 Task: Add an event with the title Third Monthly Performance Review, date ''2024/03/09'', time 21:00and add a description: A coffee meeting with a client is an informal and relaxed setting where business professionals come together to discuss matters related to their professional relationship. It provides an opportunity to connect on a more personal level, build rapport, and strengthen the business partnership.Mark the tasks as Completed , logged in from the account softage.5@softage.netand send the event invitation to softage.10@softage.net and softage.3@softage.net. Set a reminder for the event Daily
Action: Mouse moved to (49, 138)
Screenshot: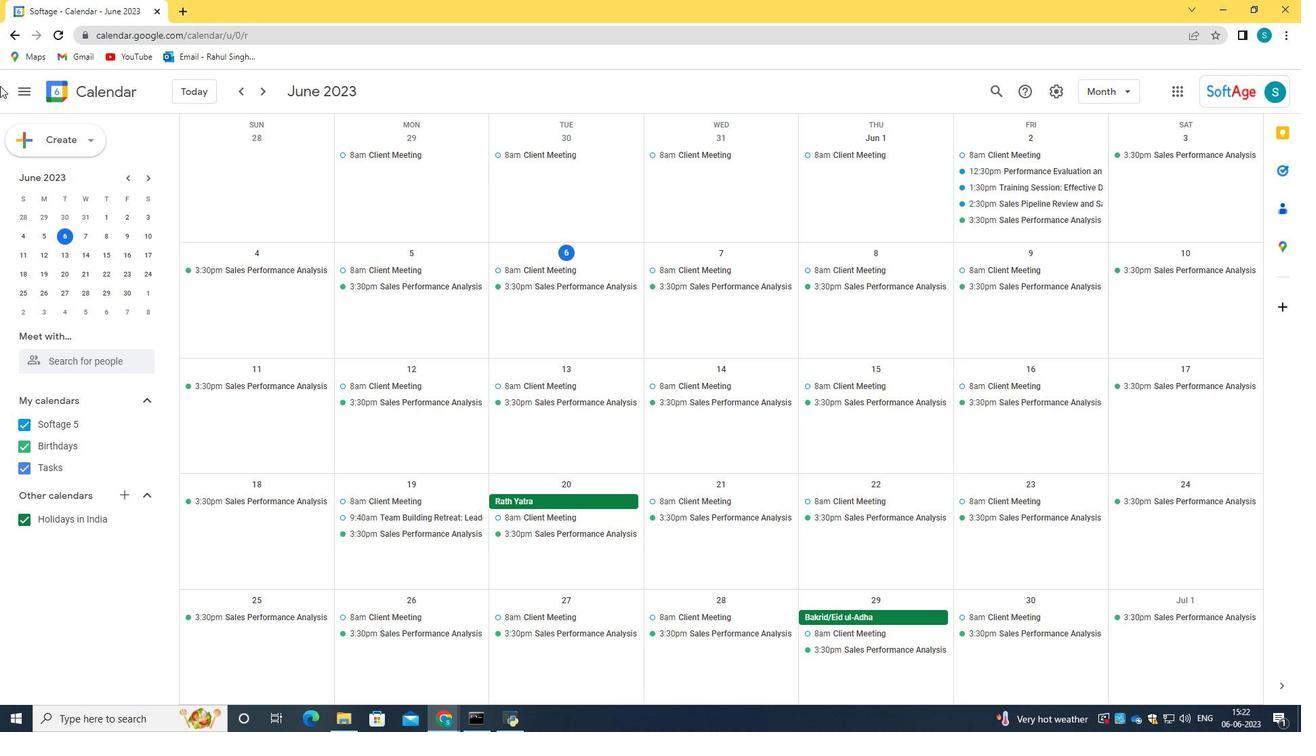 
Action: Mouse pressed left at (49, 138)
Screenshot: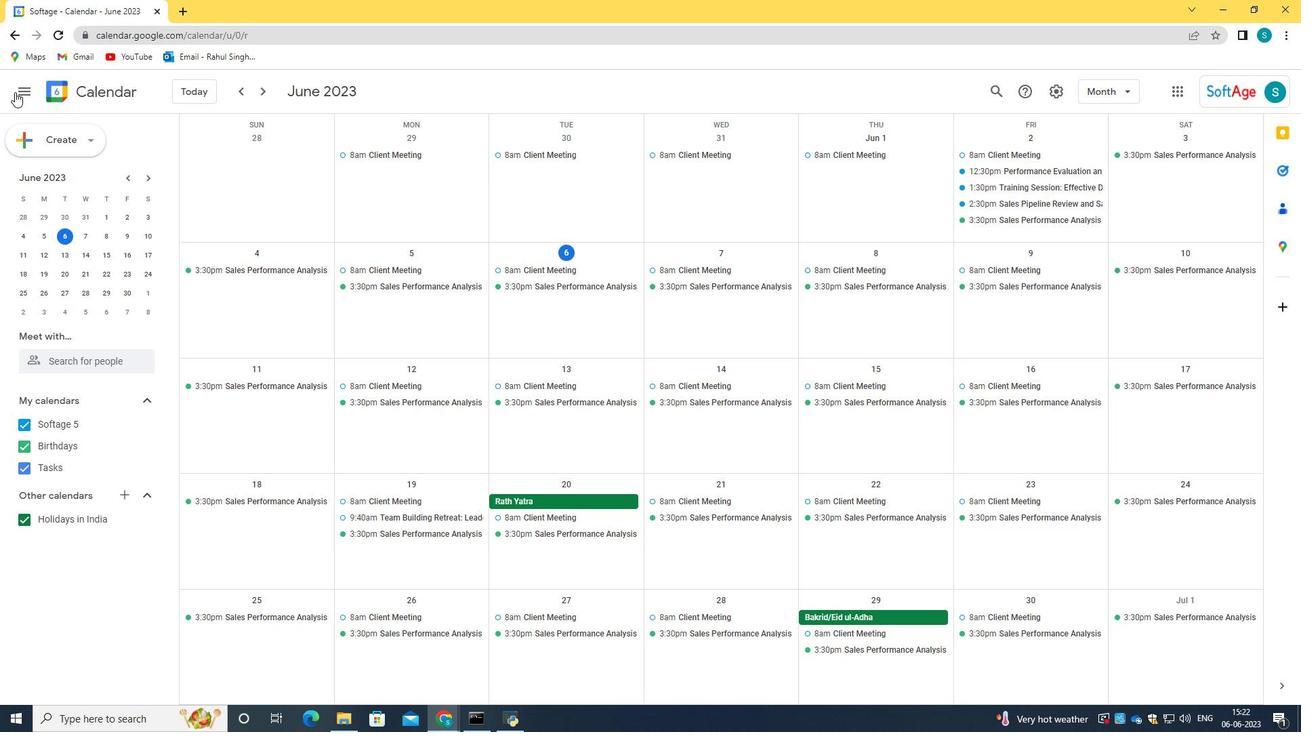 
Action: Mouse moved to (90, 176)
Screenshot: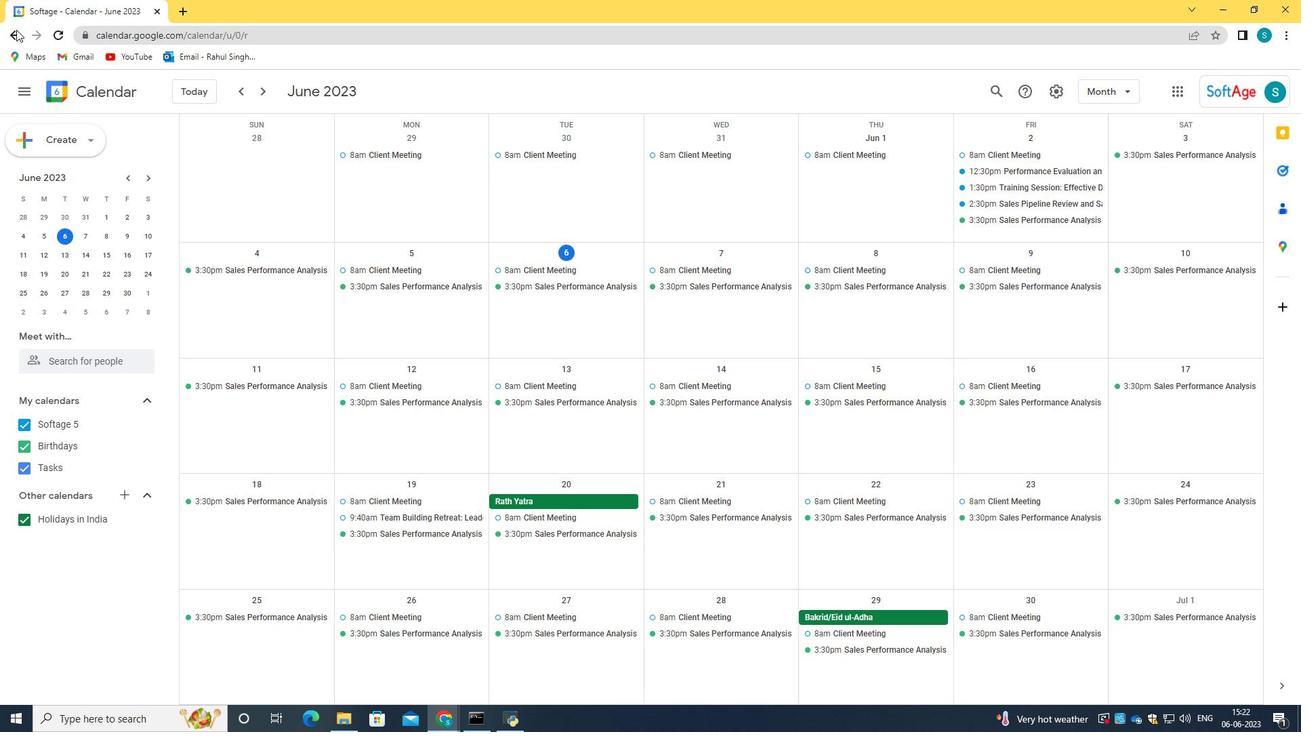 
Action: Mouse pressed left at (90, 176)
Screenshot: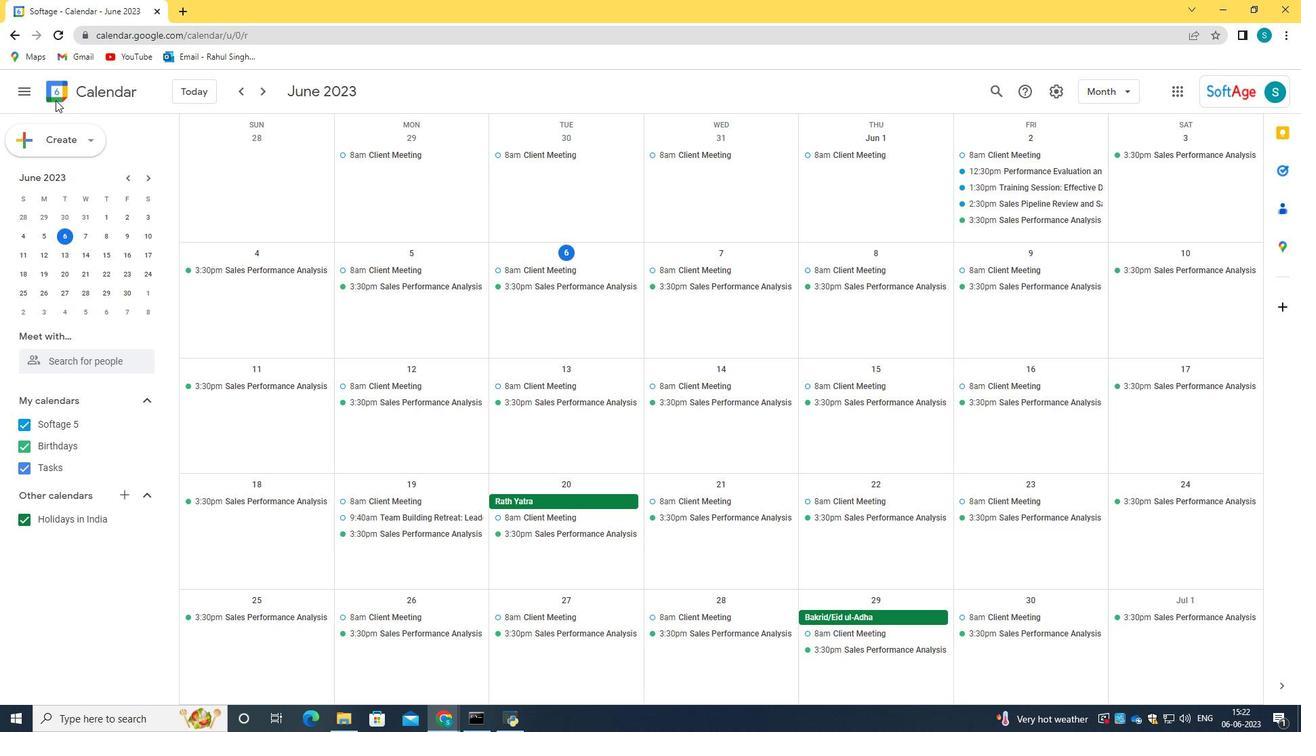 
Action: Mouse moved to (379, 544)
Screenshot: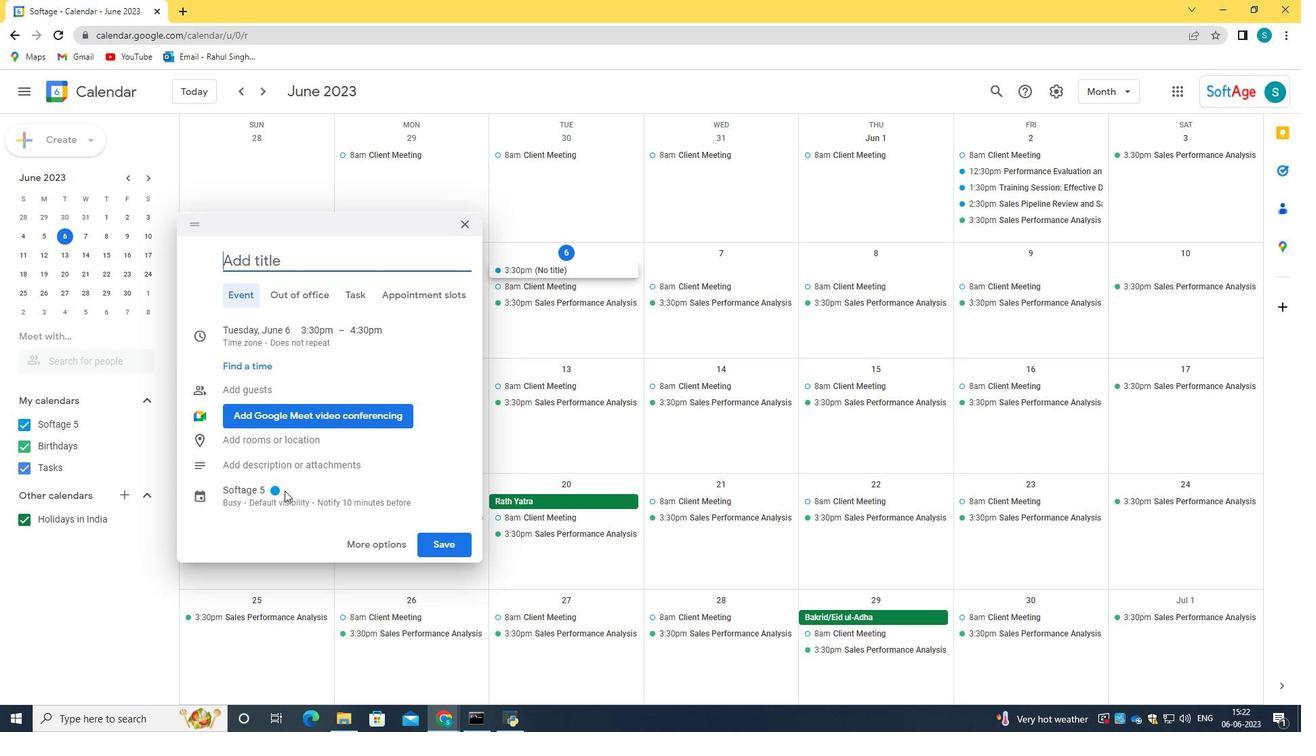 
Action: Mouse pressed left at (379, 544)
Screenshot: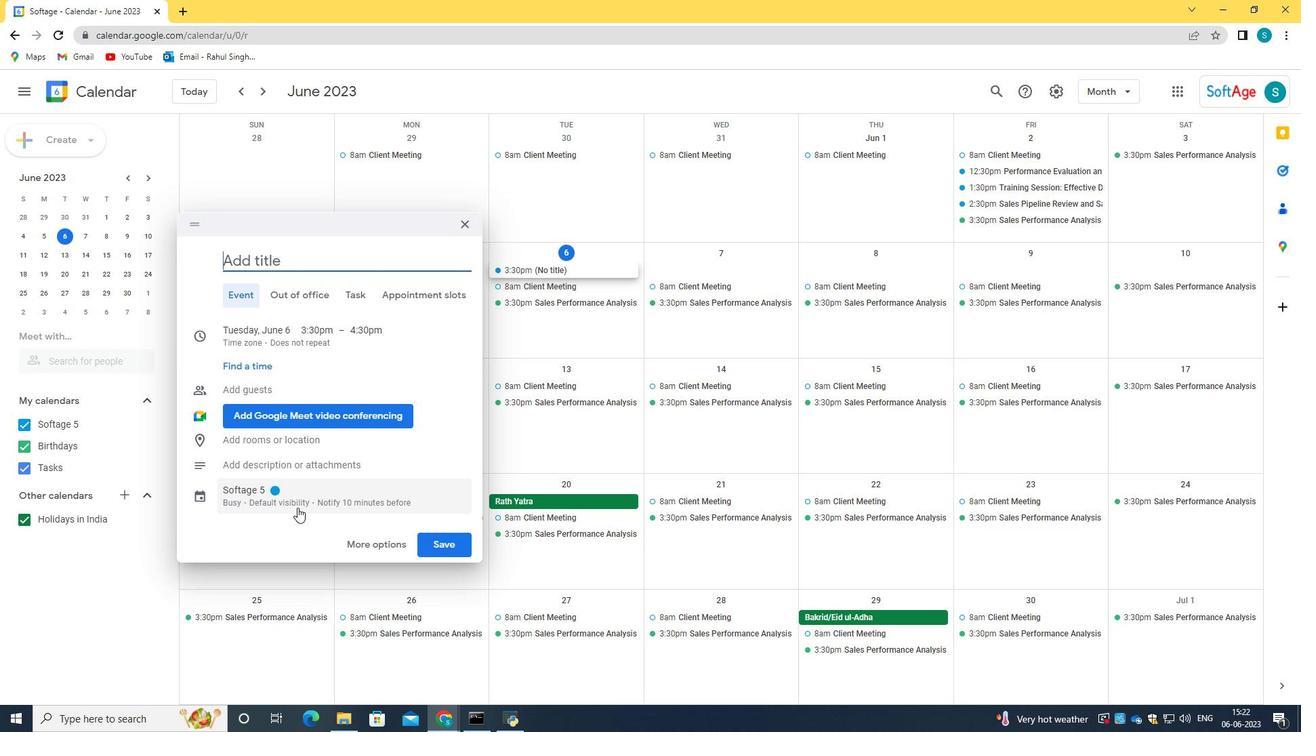 
Action: Mouse moved to (170, 96)
Screenshot: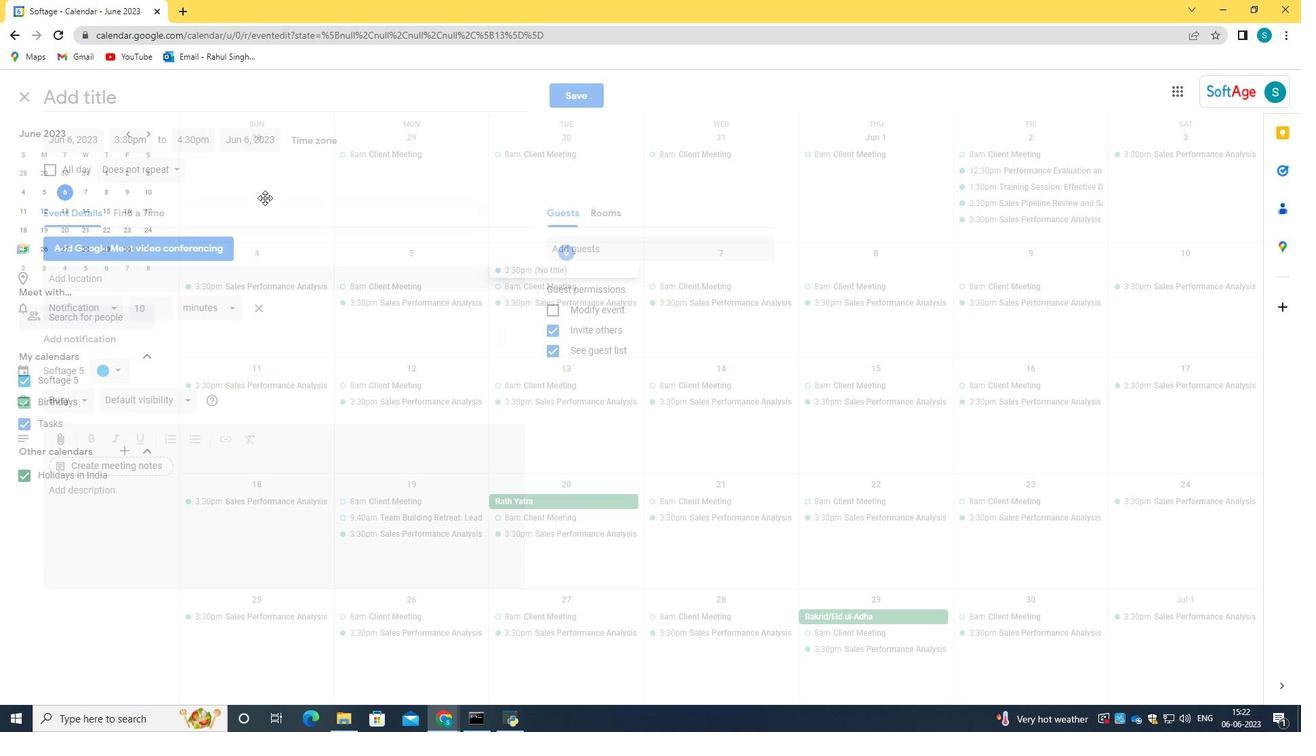 
Action: Mouse pressed left at (170, 96)
Screenshot: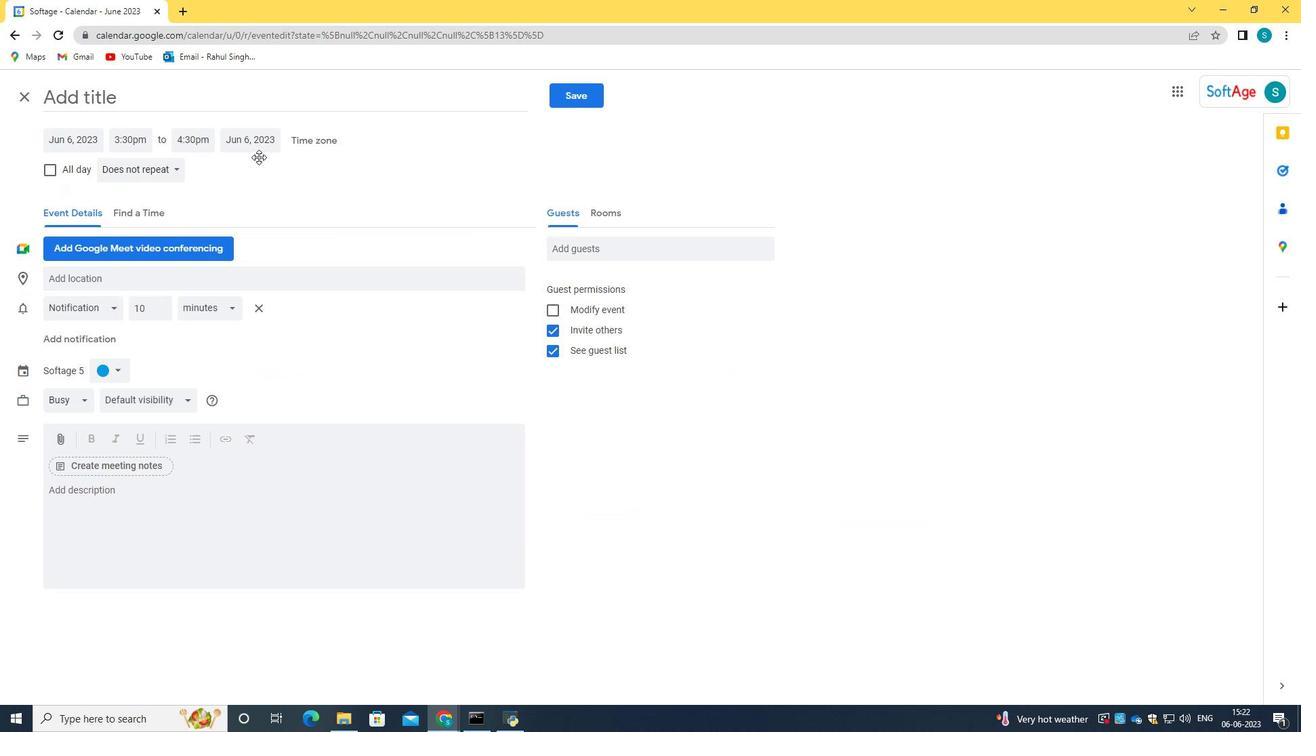 
Action: Key pressed <Key.caps_lock>T<Key.caps_lock>hird<Key.space><Key.caps_lock>M<Key.caps_lock>onthly<Key.space><Key.caps_lock>P<Key.caps_lock>erformance<Key.space><Key.caps_lock>R<Key.caps_lock>eview
Screenshot: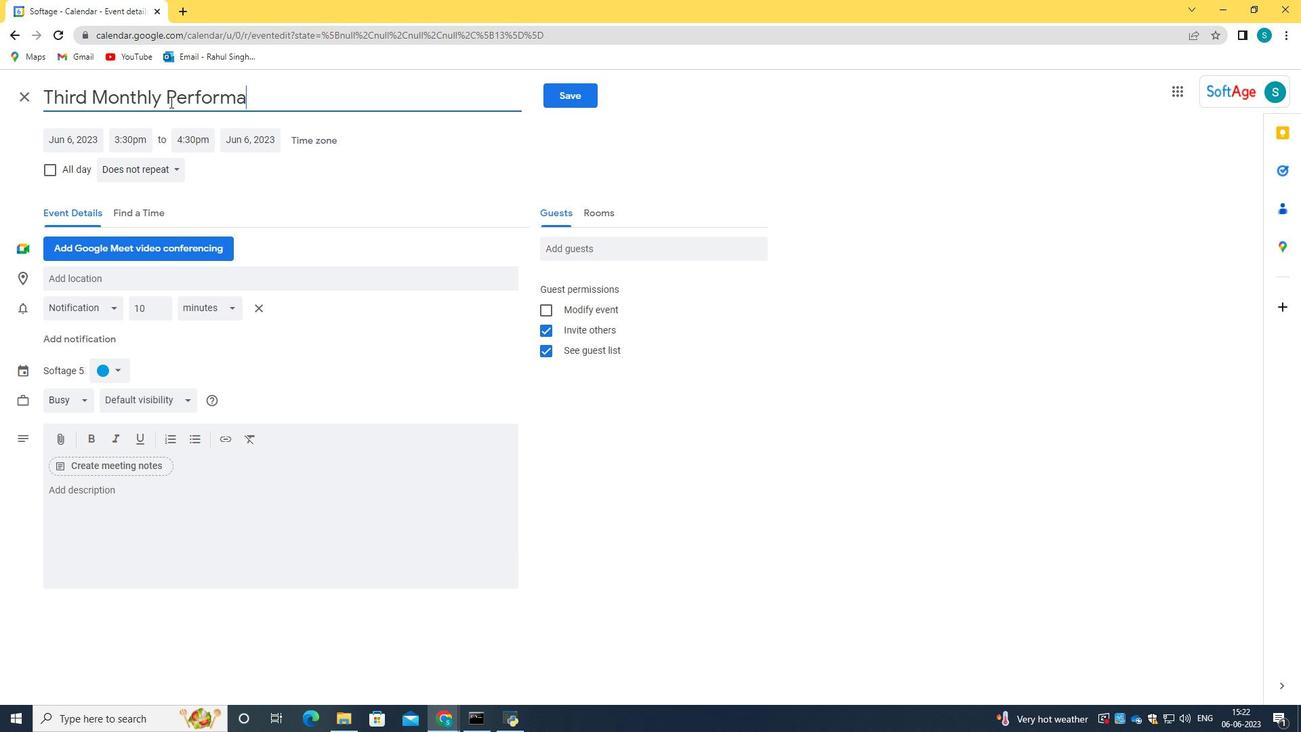 
Action: Mouse moved to (76, 128)
Screenshot: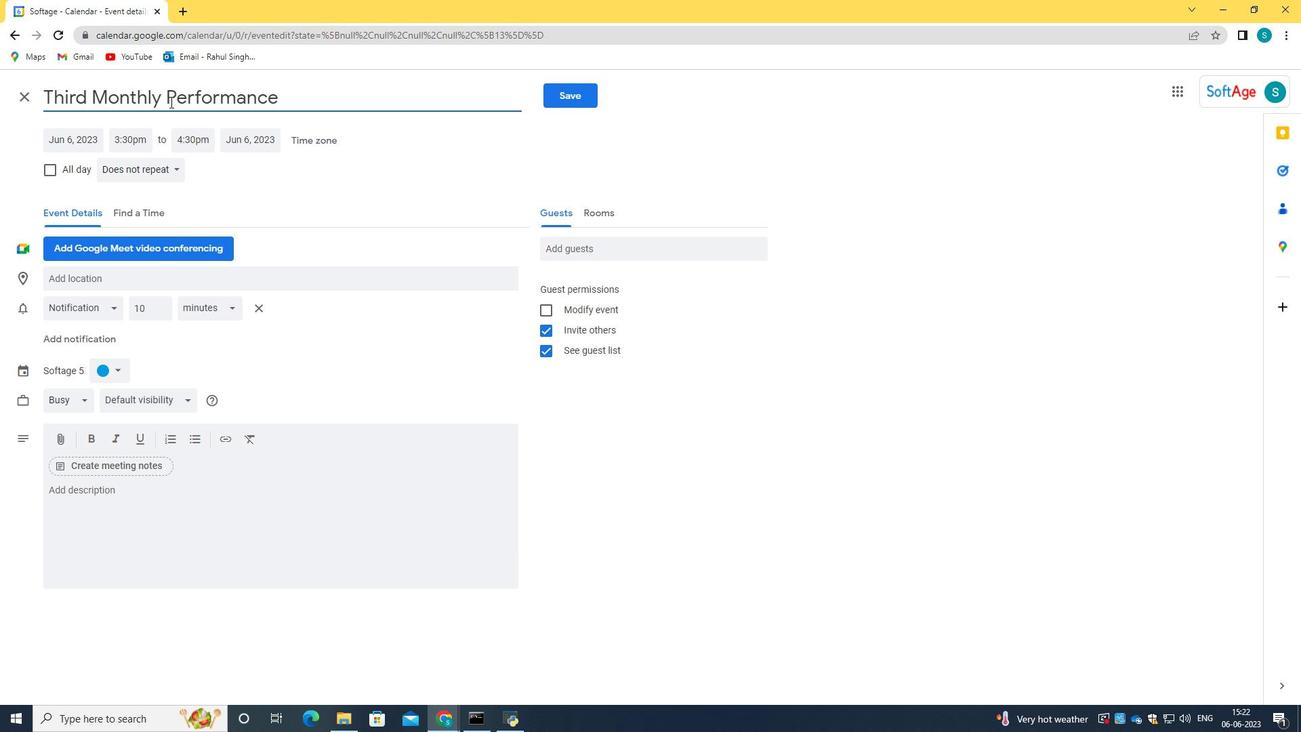 
Action: Mouse pressed left at (76, 128)
Screenshot: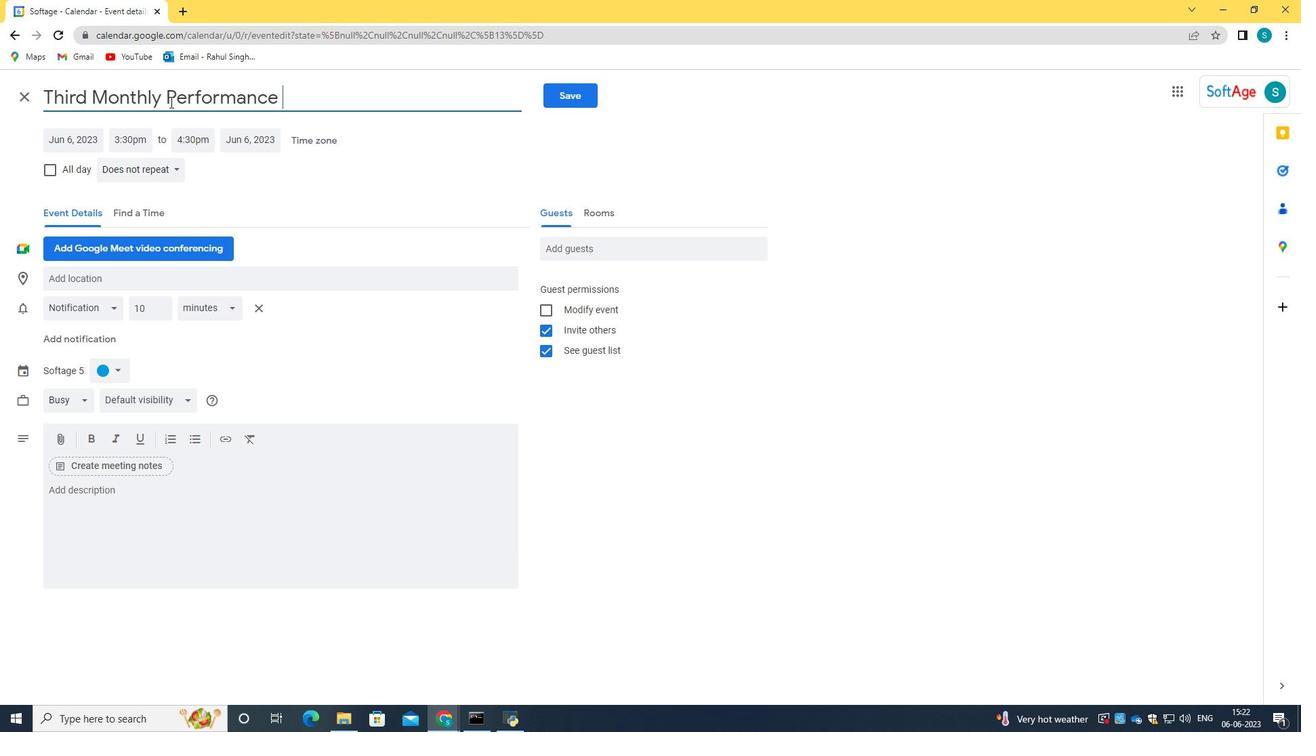 
Action: Mouse moved to (61, 166)
Screenshot: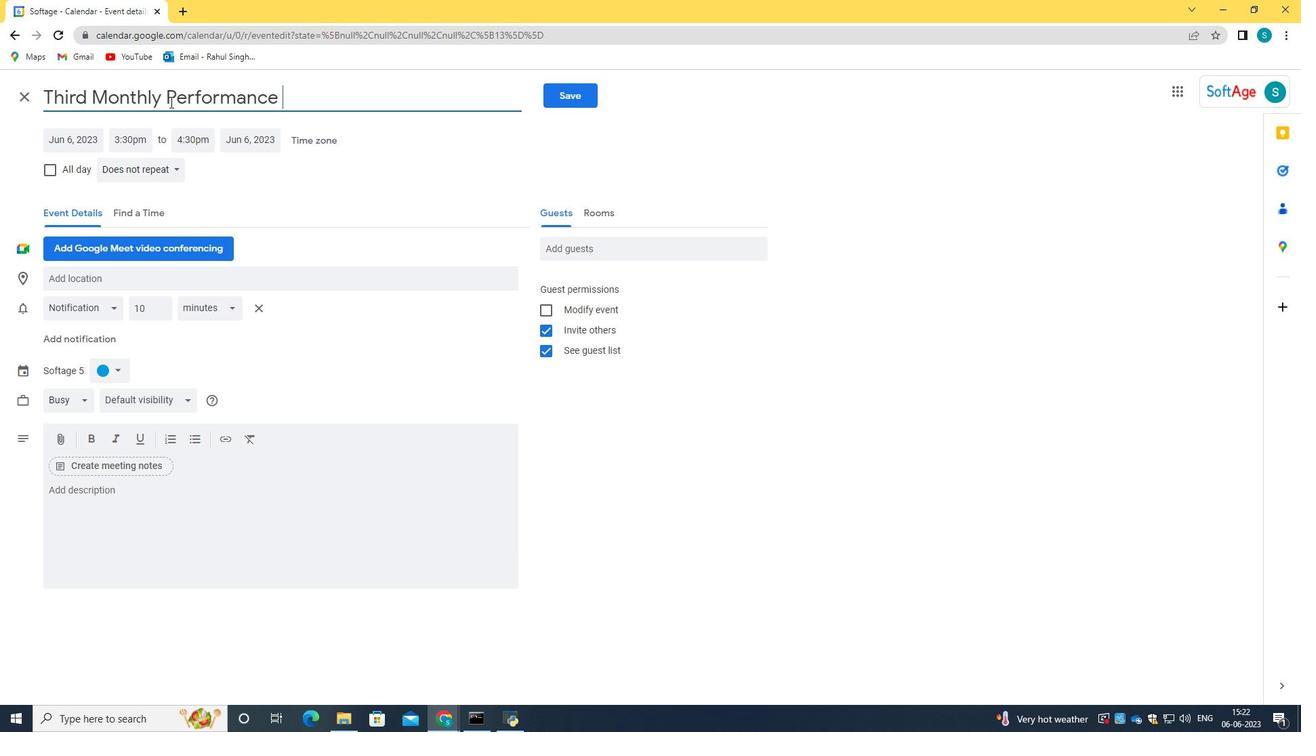 
Action: Key pressed 2024/03/09
Screenshot: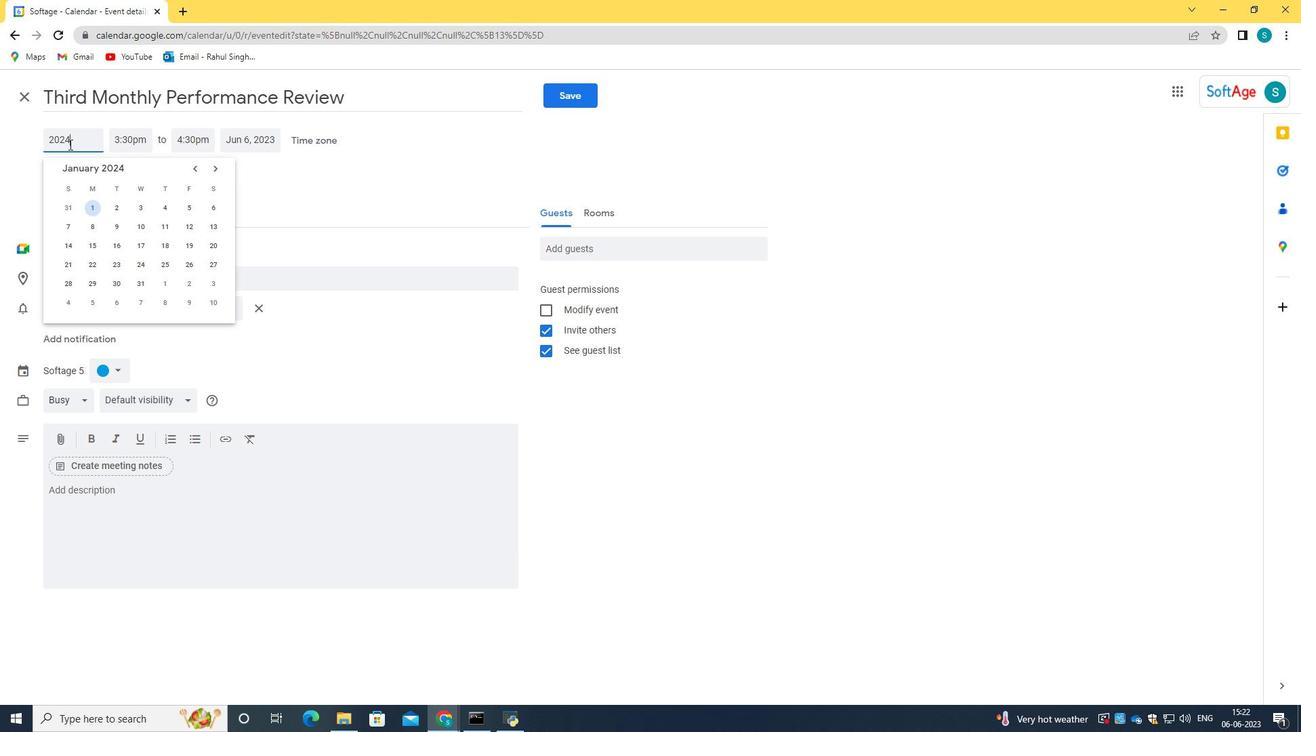 
Action: Mouse moved to (126, 134)
Screenshot: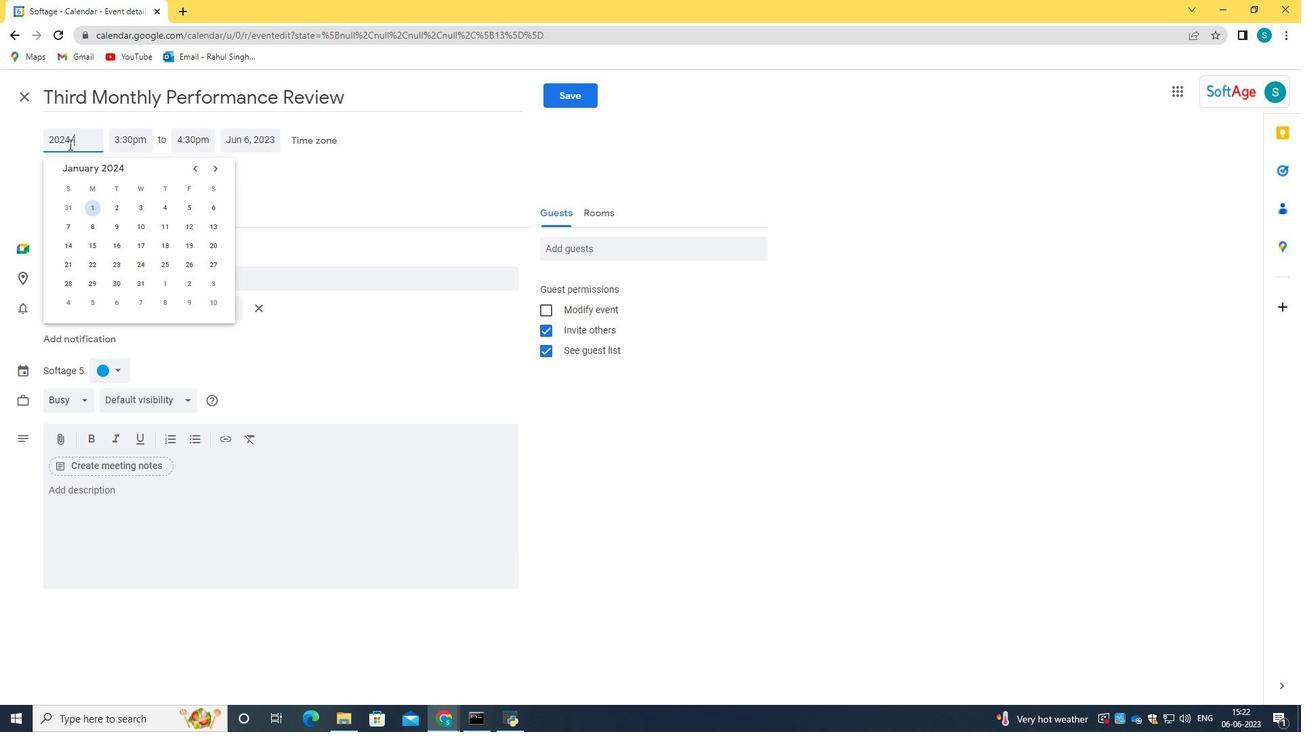 
Action: Mouse pressed left at (126, 134)
Screenshot: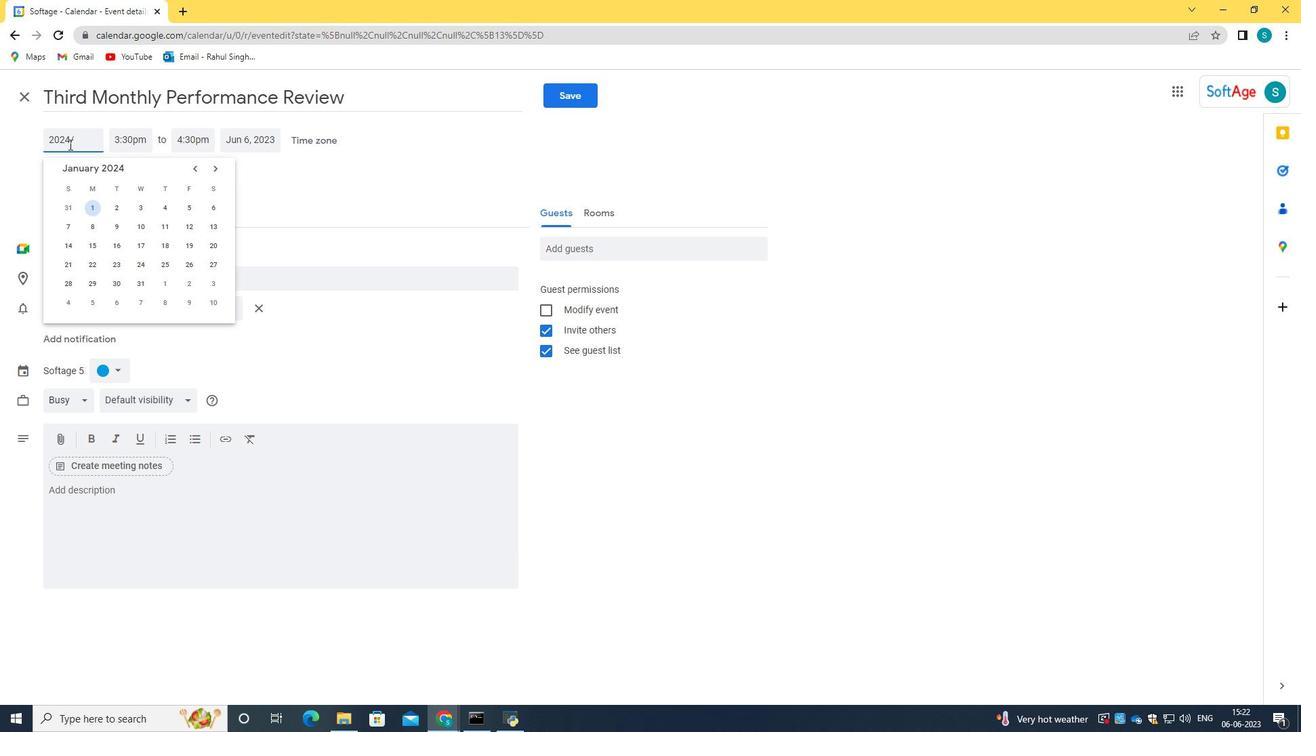 
Action: Mouse moved to (58, 139)
Screenshot: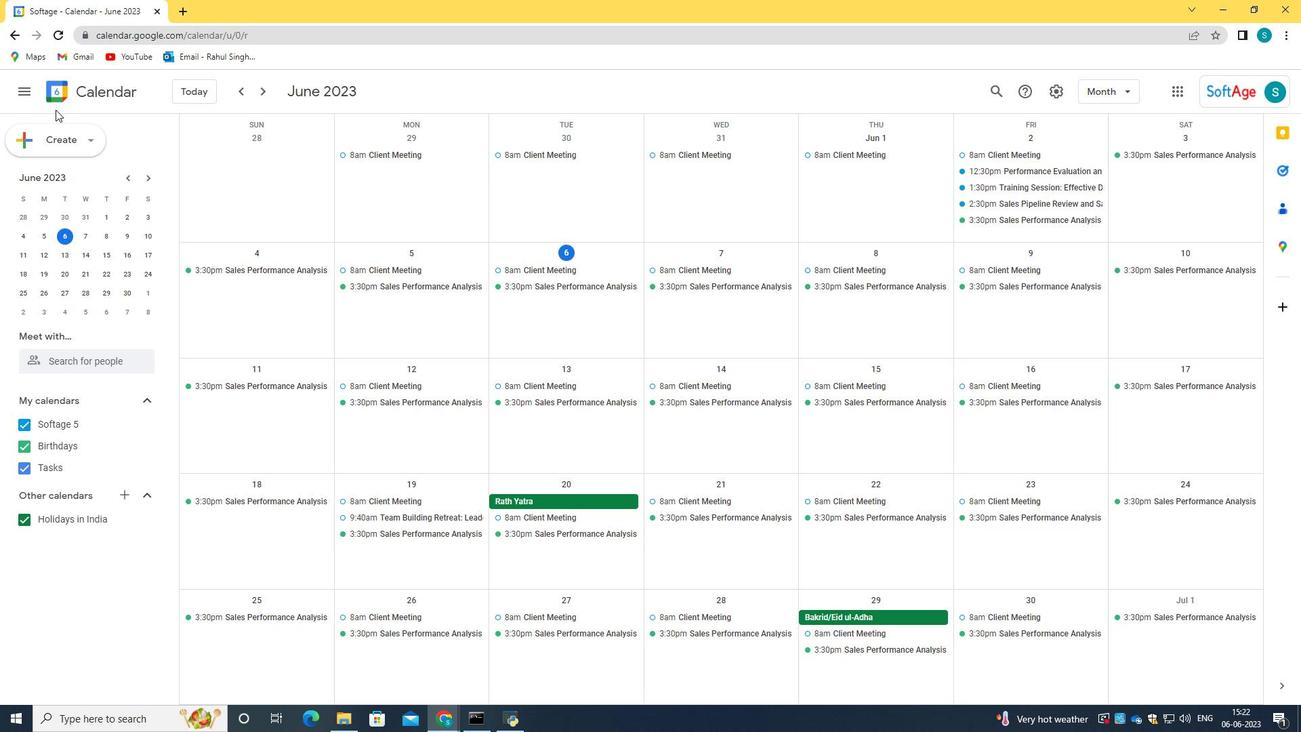 
Action: Mouse pressed left at (58, 139)
Screenshot: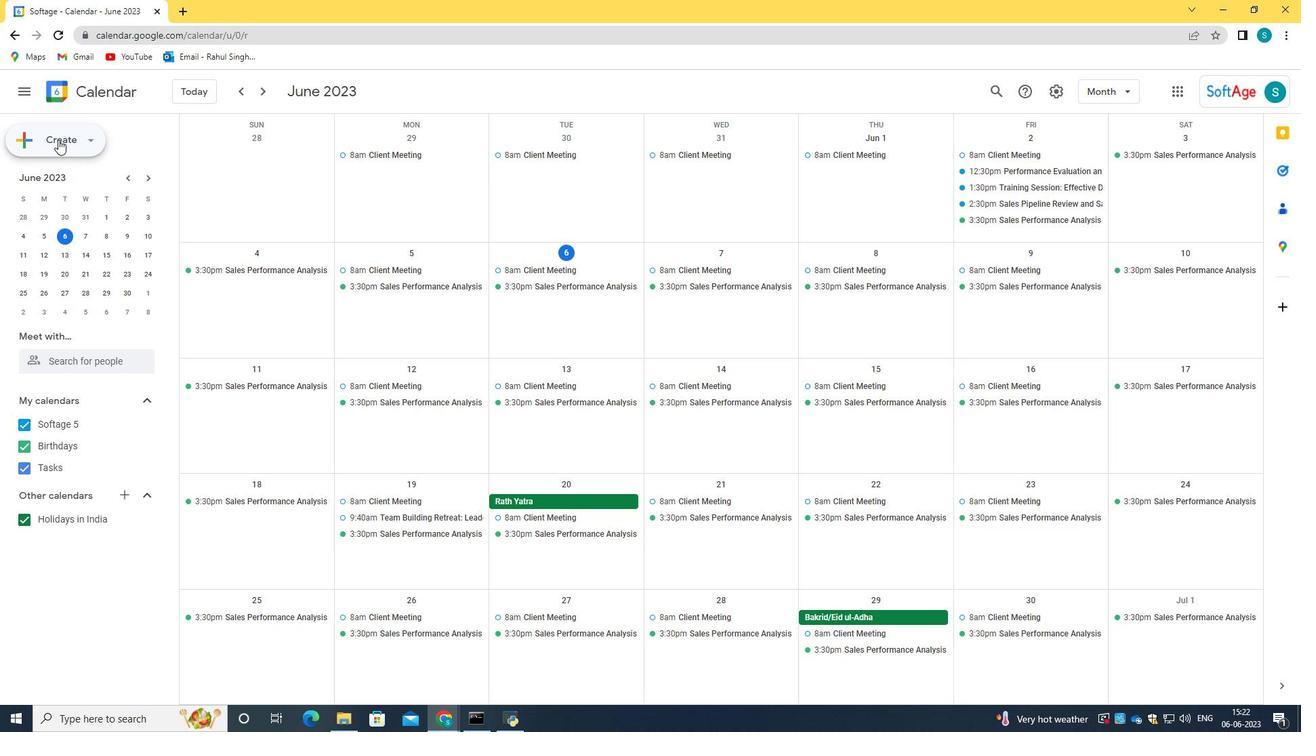 
Action: Mouse moved to (85, 175)
Screenshot: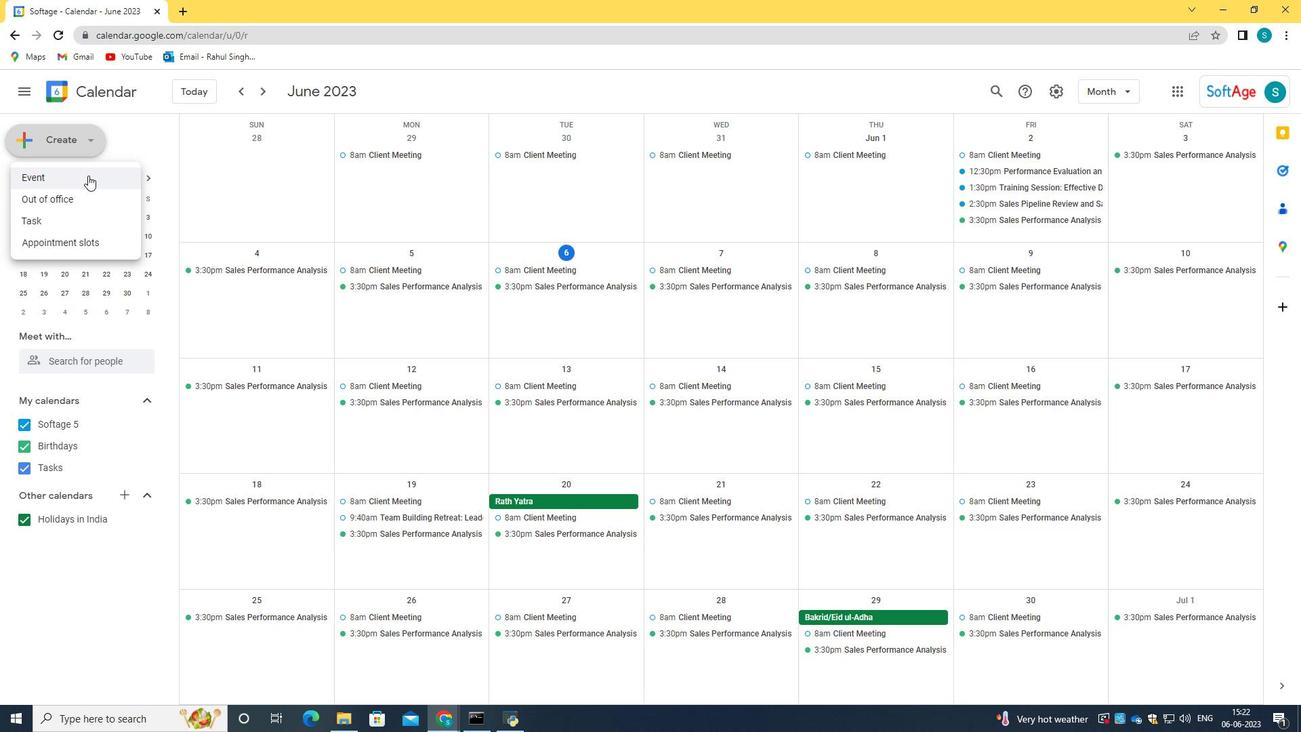 
Action: Mouse pressed left at (85, 175)
Screenshot: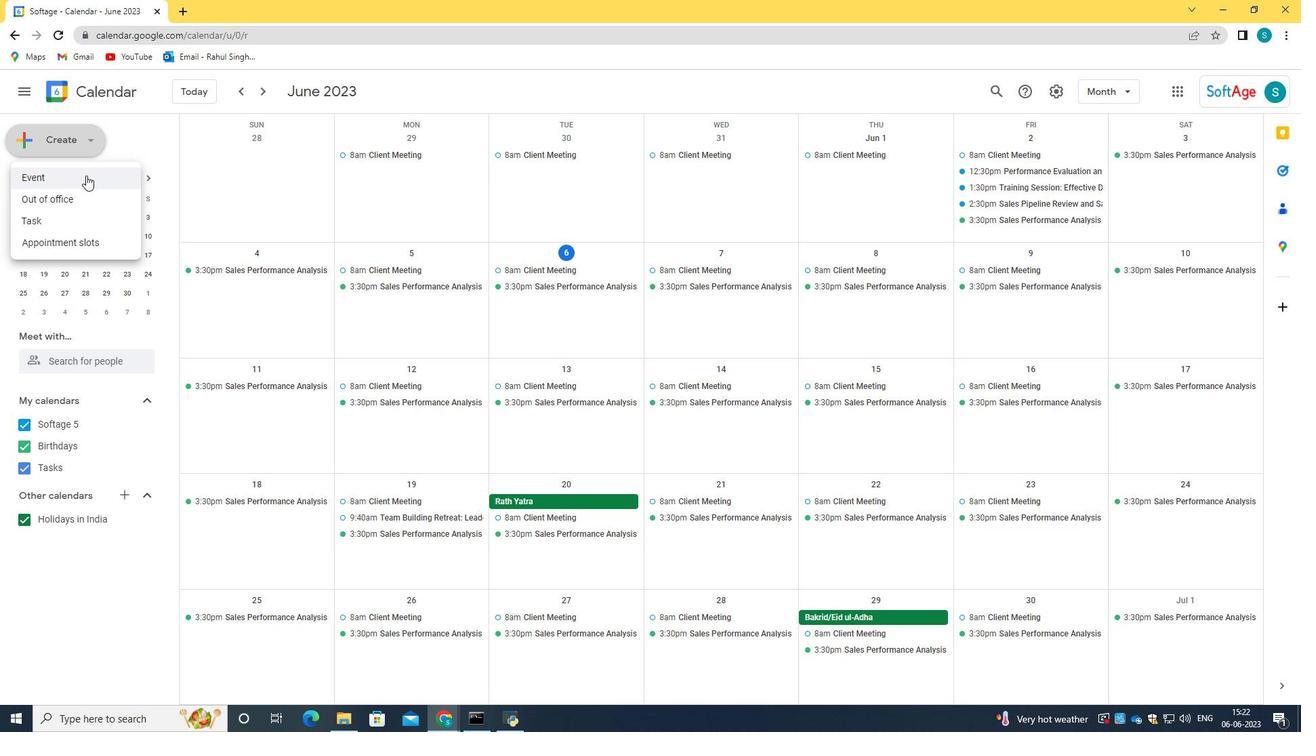 
Action: Mouse moved to (378, 534)
Screenshot: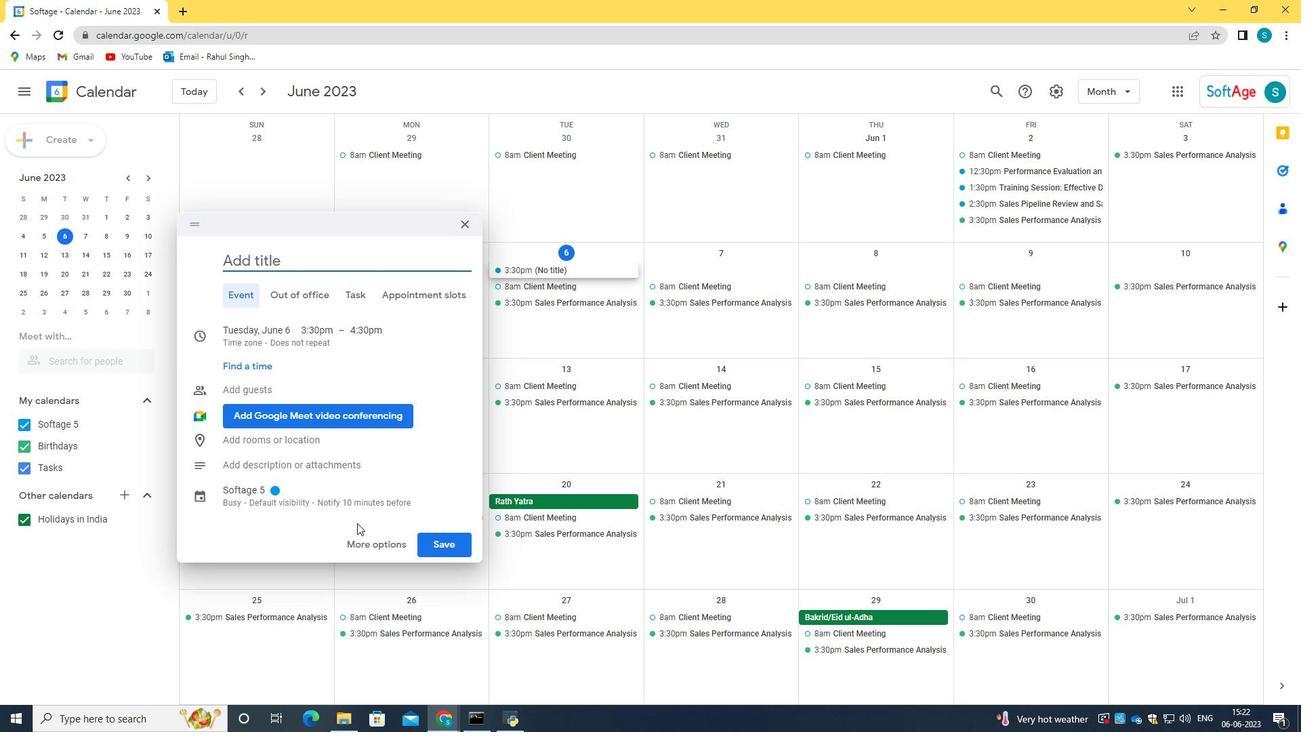 
Action: Mouse pressed left at (378, 534)
Screenshot: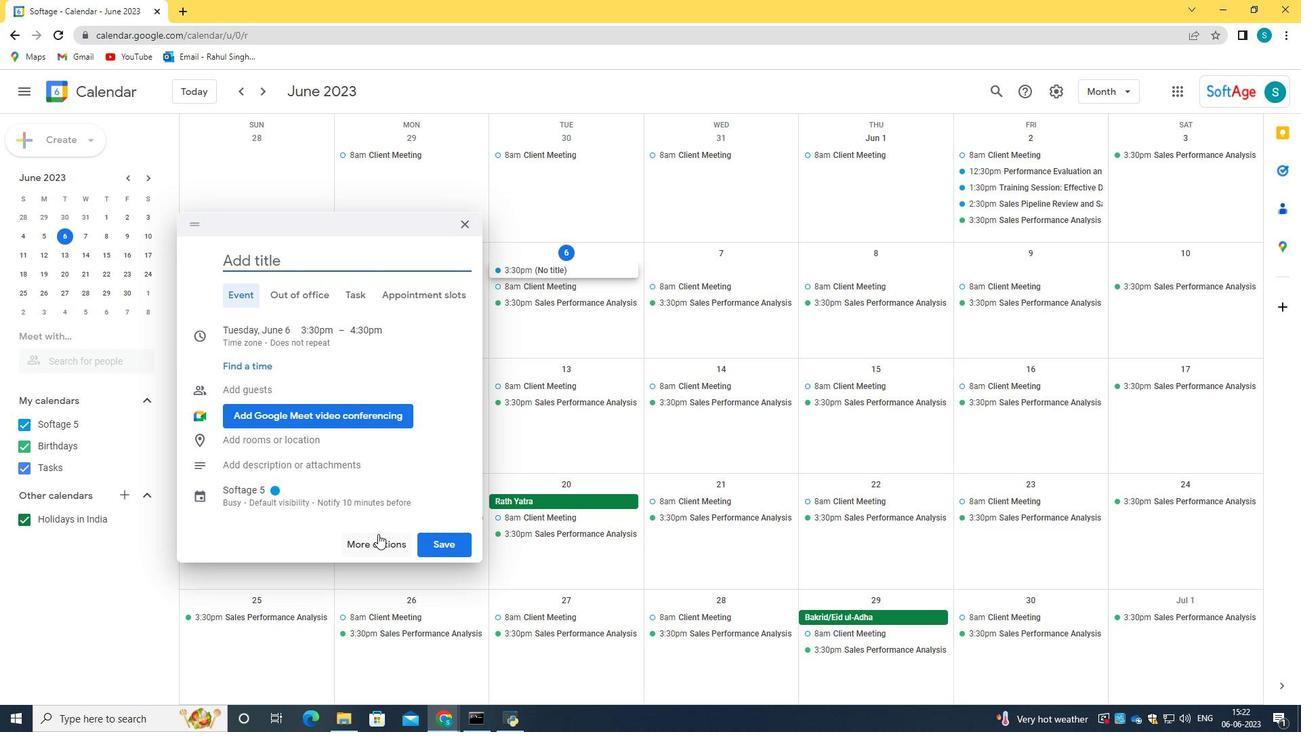 
Action: Mouse moved to (170, 102)
Screenshot: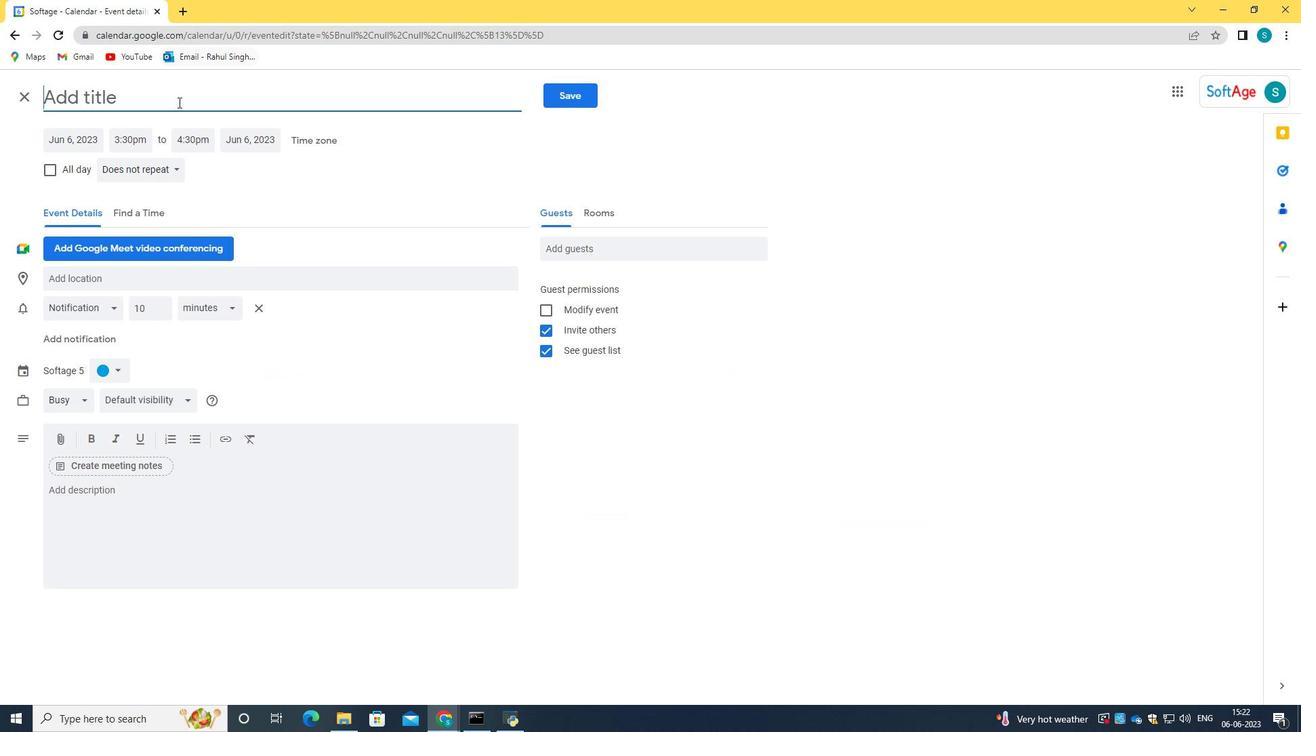 
Action: Mouse pressed left at (170, 102)
Screenshot: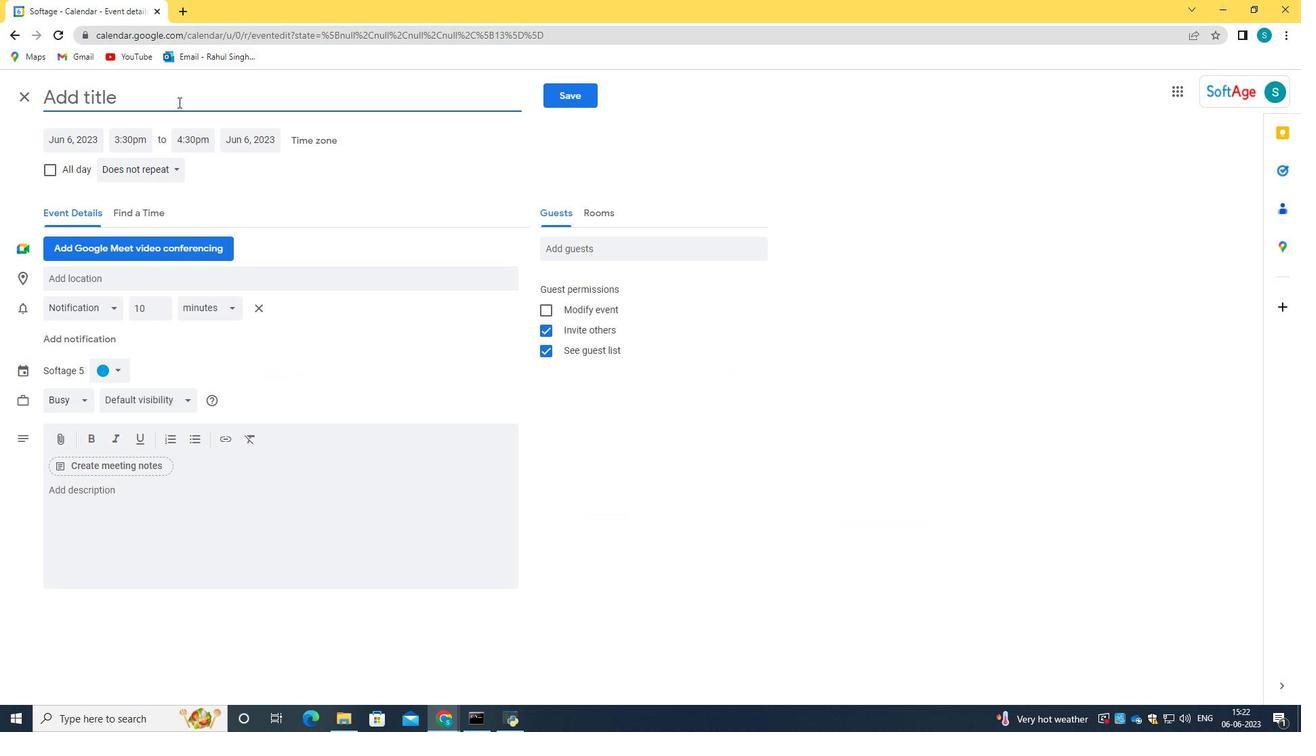 
Action: Key pressed <Key.caps_lock>T<Key.caps_lock>hierd<Key.backspace><Key.backspace><Key.backspace>rd<Key.space><Key.caps_lock>M<Key.caps_lock>onthly<Key.space><Key.caps_lock>P<Key.caps_lock>erformacne<Key.backspace><Key.backspace><Key.backspace>nce<Key.space><Key.caps_lock>R<Key.caps_lock>eview
Screenshot: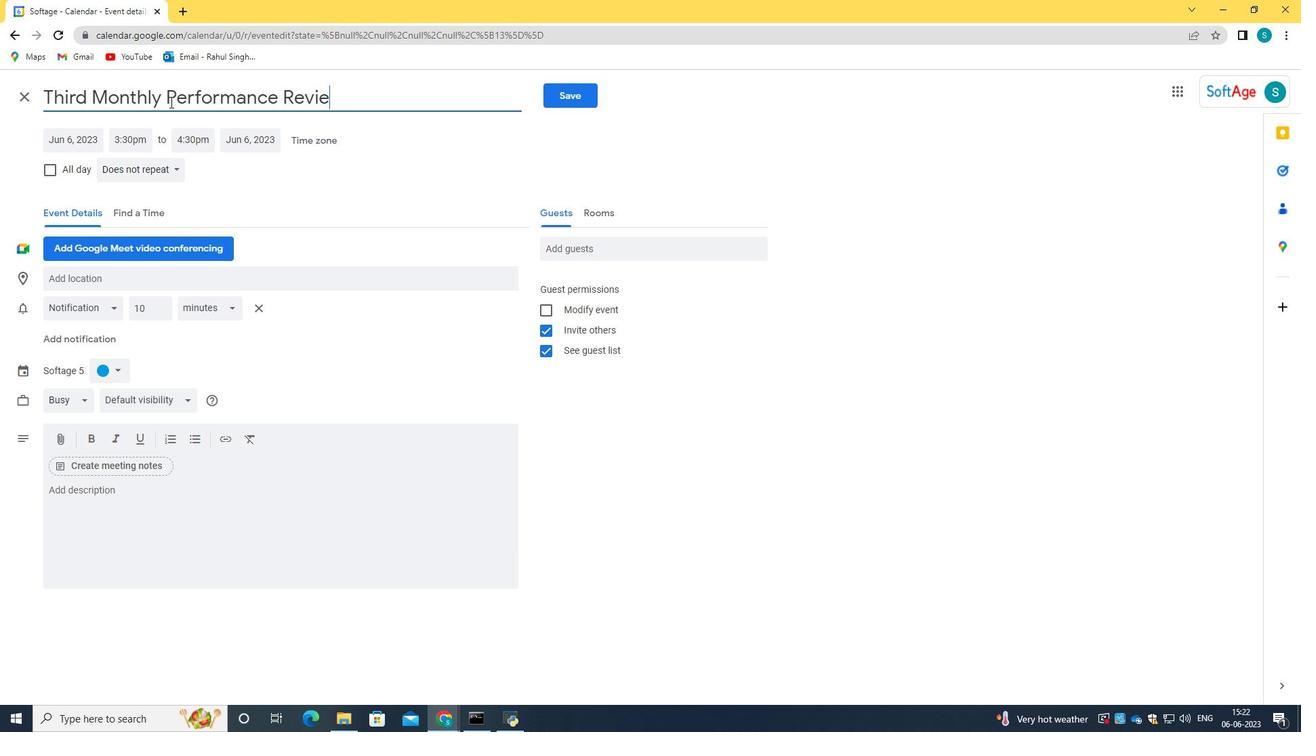 
Action: Mouse moved to (69, 144)
Screenshot: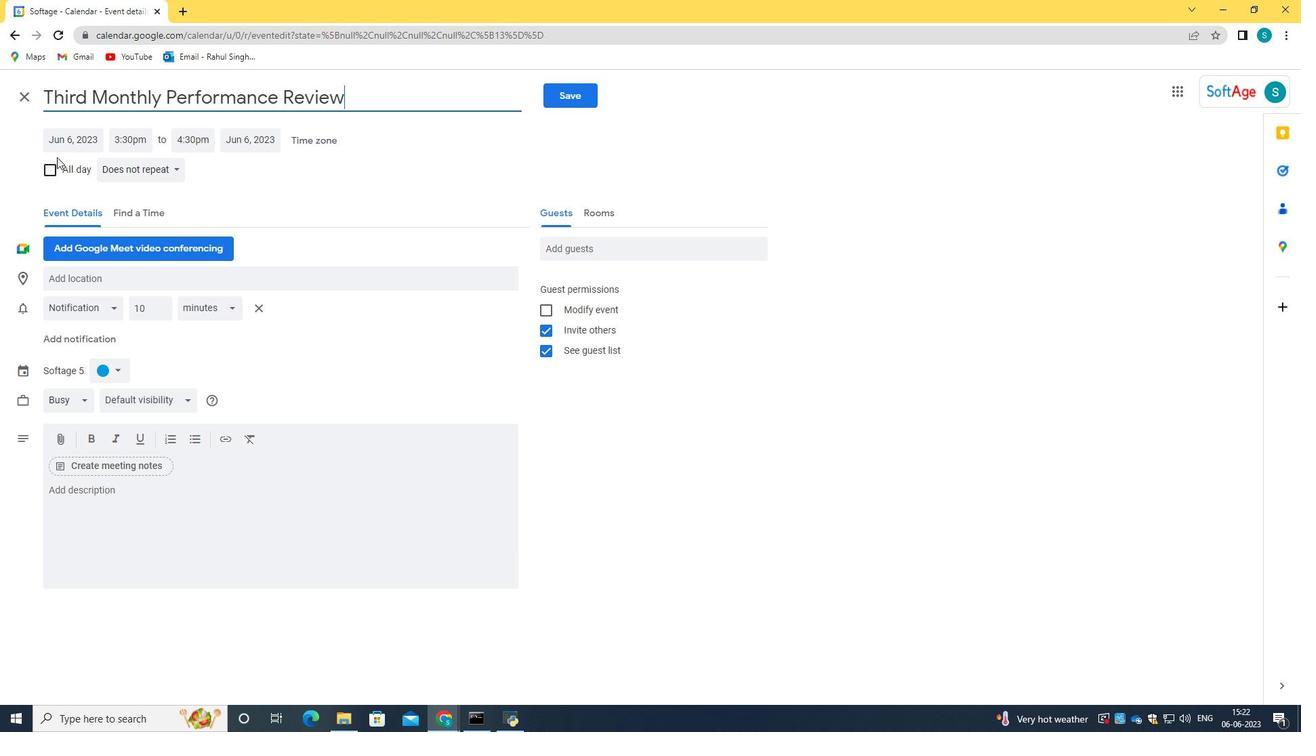 
Action: Mouse pressed left at (69, 144)
Screenshot: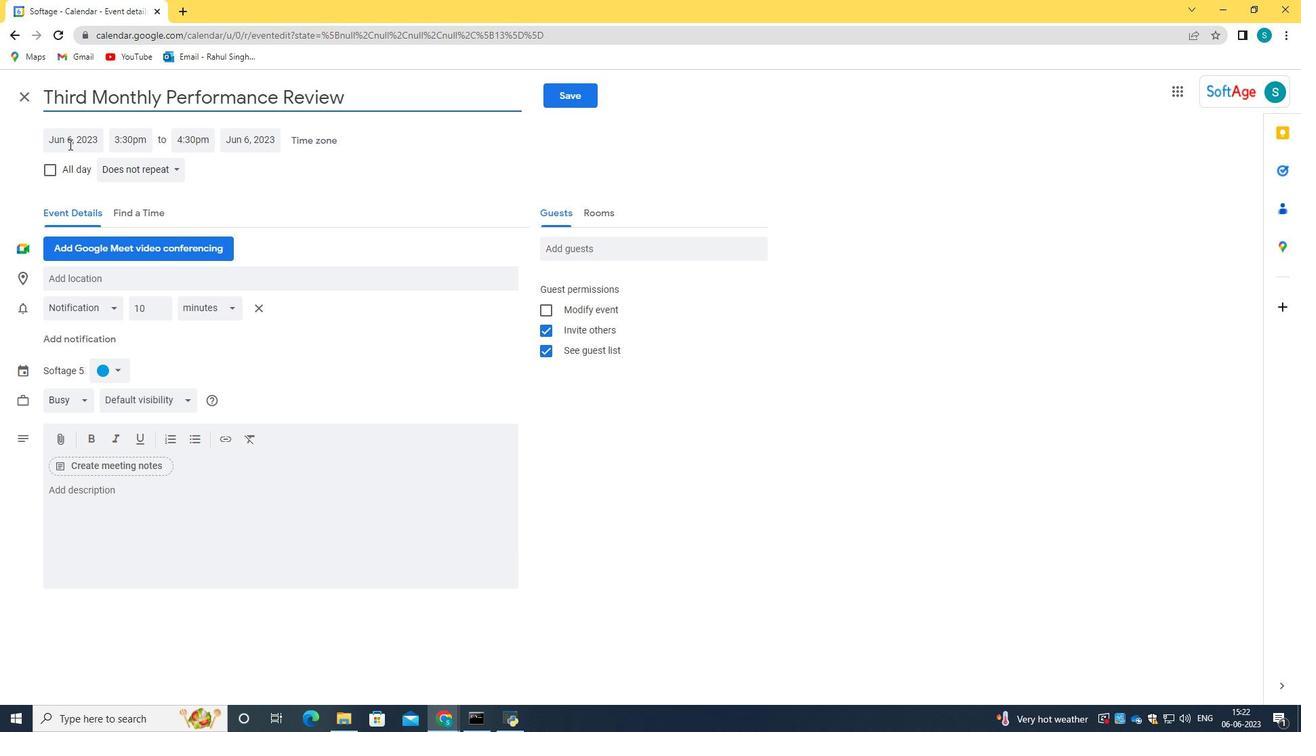 
Action: Key pressed 2024/03/09<Key.tab>21<Key.shift_r><Key.shift_r><Key.shift_r><Key.shift_r><Key.shift_r><Key.shift_r>:00<Key.enter>
Screenshot: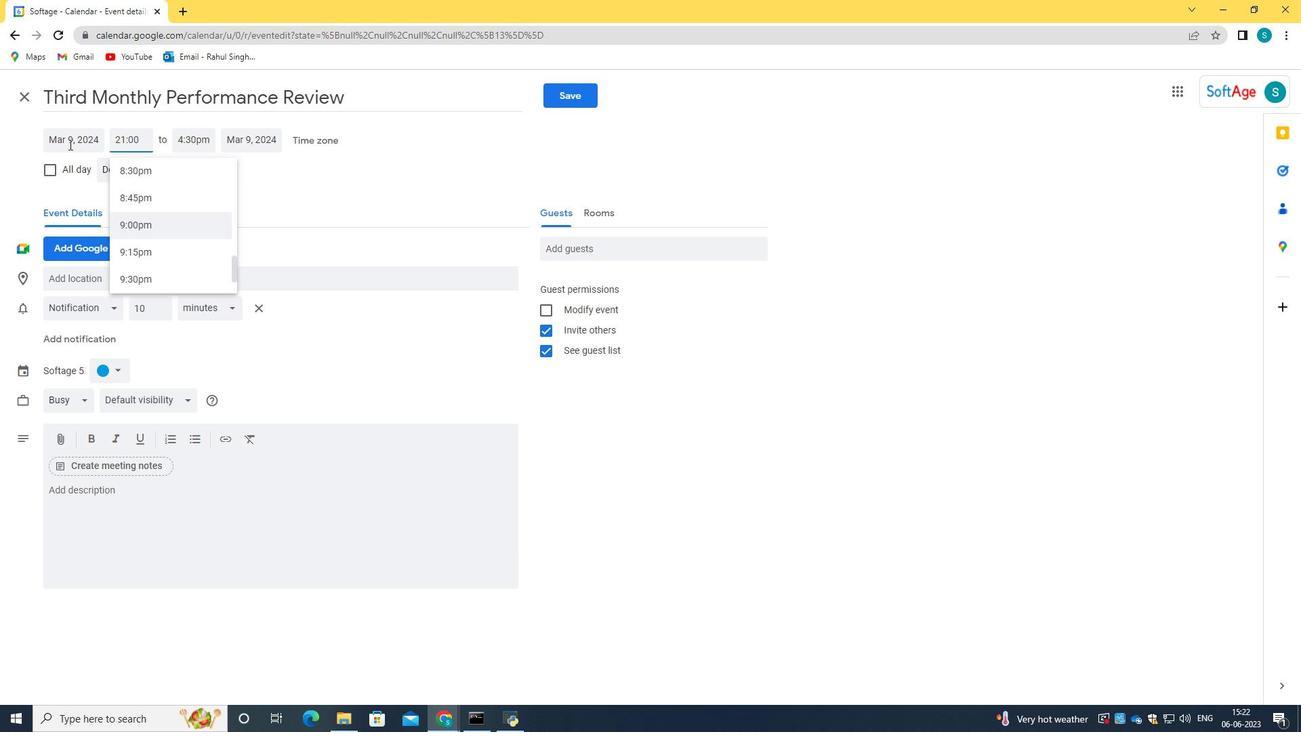 
Action: Mouse moved to (190, 527)
Screenshot: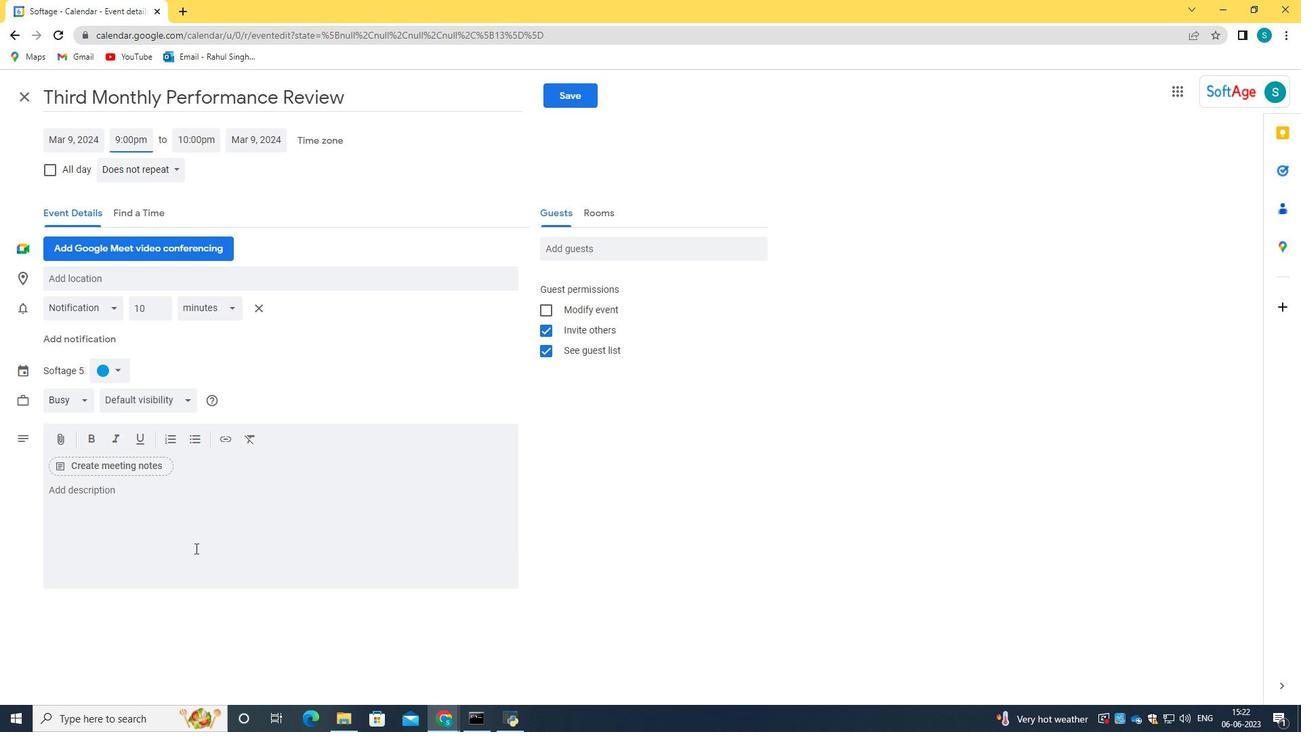 
Action: Mouse pressed left at (190, 527)
Screenshot: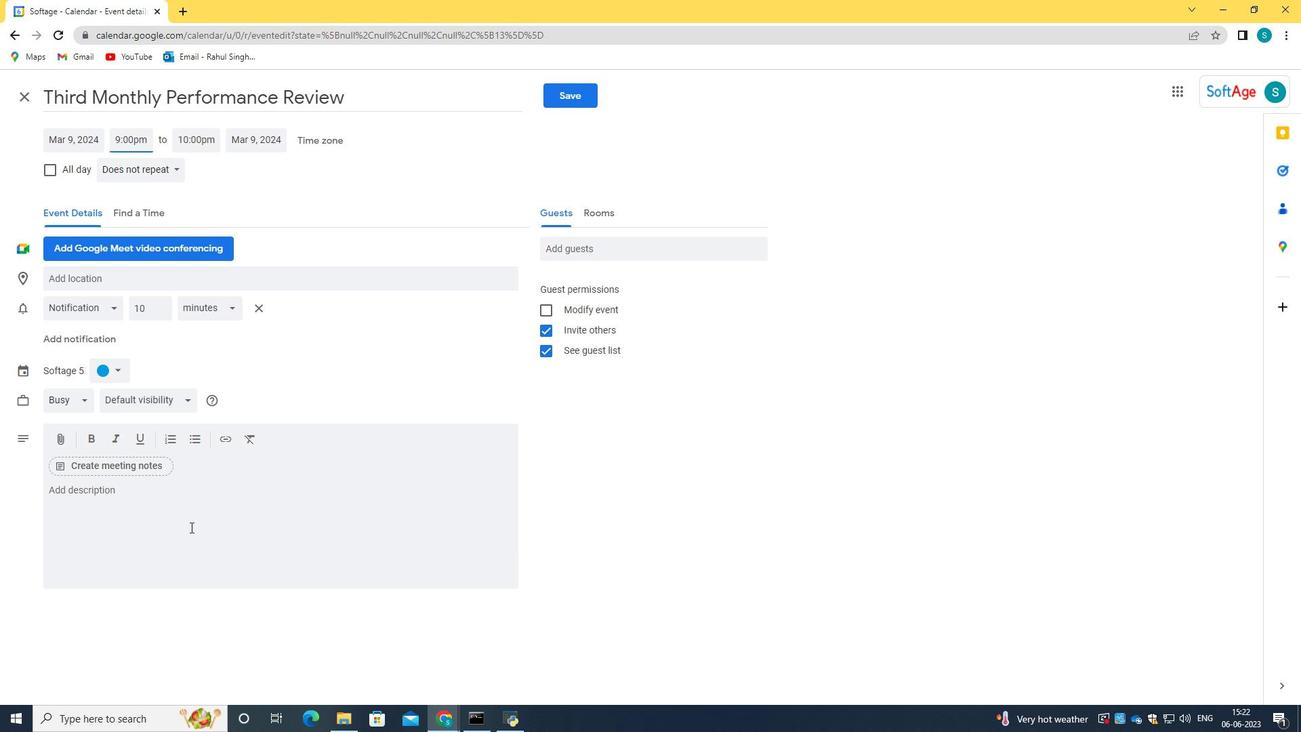 
Action: Key pressed <Key.caps_lock>A<Key.space>CO<Key.backspace><Key.backspace><Key.caps_lock>coffee<Key.space>meeting<Key.space>with<Key.space>a<Key.space>client<Key.space>is<Key.space>an<Key.space>informal<Key.space>and<Key.space>relaxed<Key.space>setting<Key.space>we<Key.backspace><Key.backspace>where<Key.space>business<Key.space>professionals<Key.space>come<Key.space>together<Key.space>to<Key.space>du<Key.backspace>iscuss<Key.space>mate<Key.backspace>ters<Key.space>related<Key.space>to<Key.space>their<Key.space>professional<Key.space>relationship.<Key.space>i<Key.caps_lock><Key.caps_lock>t<Key.backspace><Key.backspace><Key.caps_lock>I<Key.caps_lock>tp<Key.backspace><Key.space>provide<Key.space>an<Key.space>opportunity<Key.space>to<Key.space>connect<Key.space>on<Key.space>a<Key.space>more<Key.space>personal<Key.space>level,<Key.space>n<Key.backspace>build<Key.space>repot<Key.backspace><Key.backspace><Key.backspace><Key.backspace>apport,<Key.space>and<Key.space>strengthen<Key.space>the<Key.space>busine<Key.backspace>ess<Key.space>partnership.
Screenshot: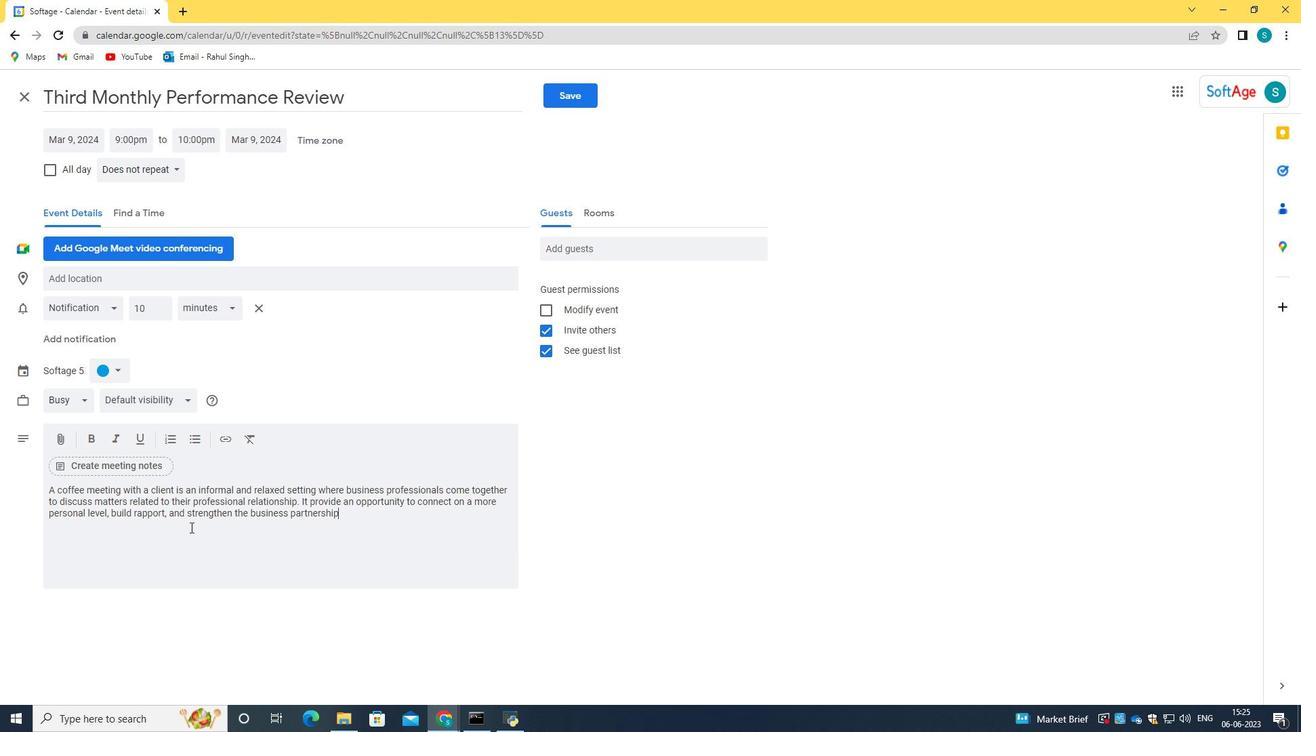 
Action: Mouse moved to (612, 252)
Screenshot: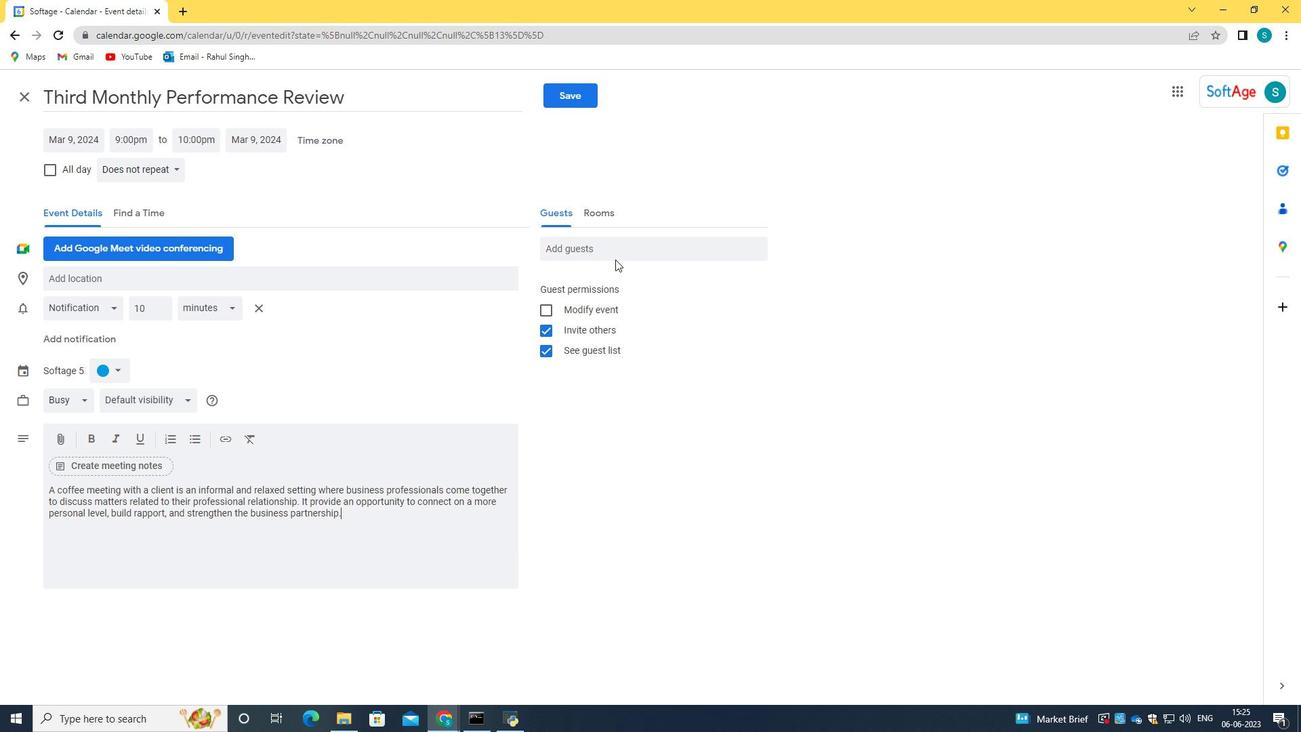 
Action: Mouse pressed left at (612, 252)
Screenshot: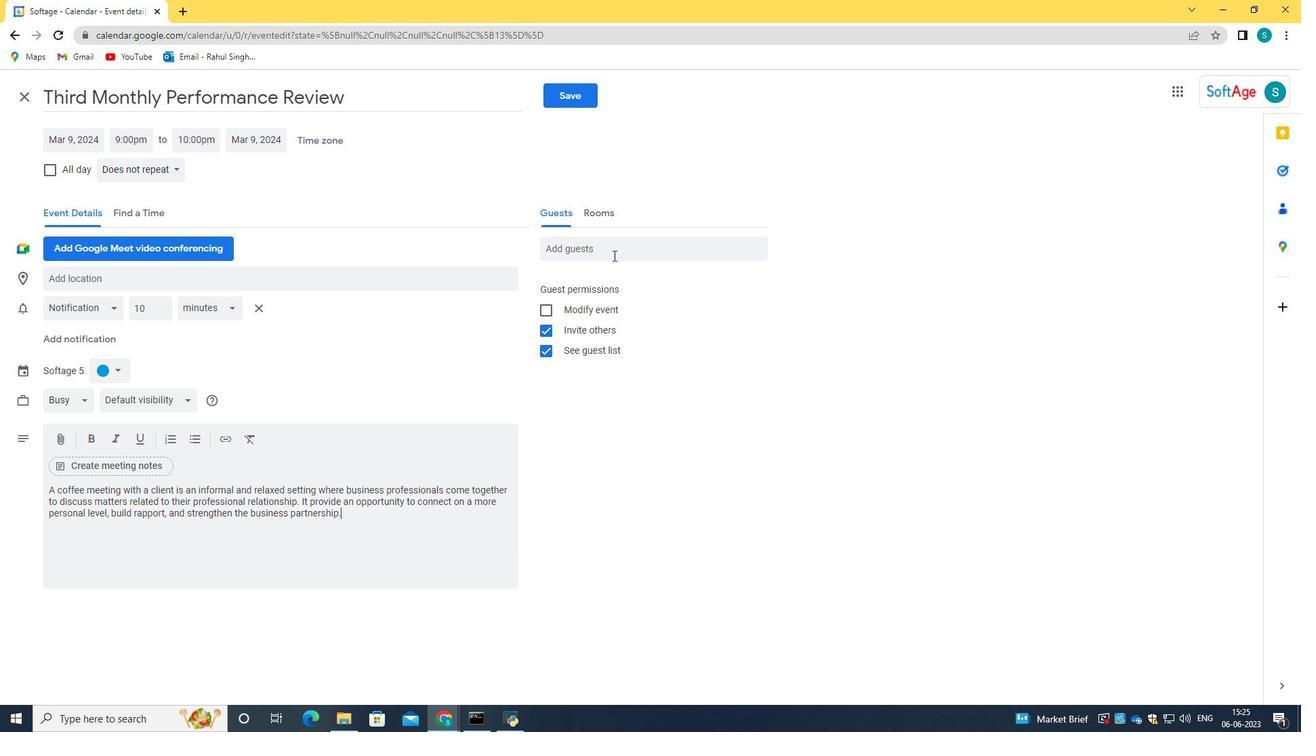 
Action: Key pressed softage.10<Key.shift>@sp<Key.backspace>oftage/<Key.backspace>.m<Key.backspace>ney<Key.backspace>t<Key.tab>softage.3<Key.shift>@softage.net
Screenshot: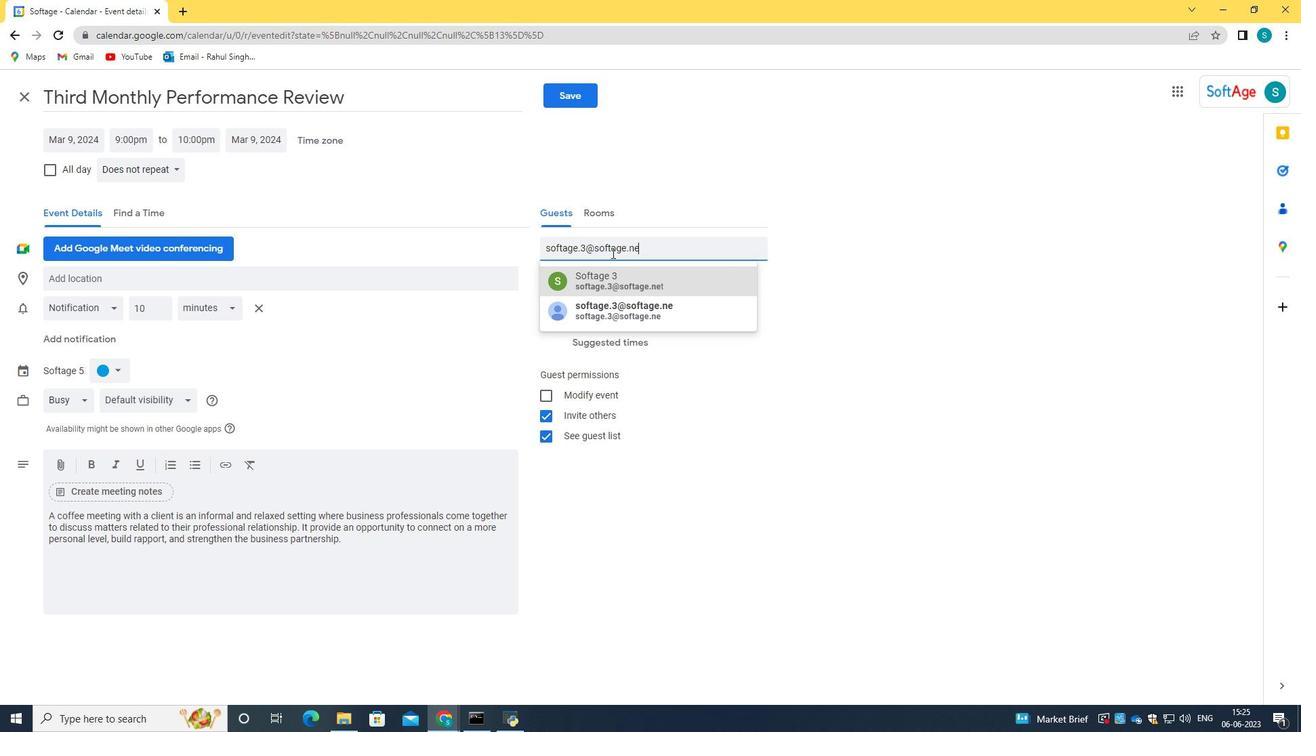 
Action: Mouse moved to (615, 287)
Screenshot: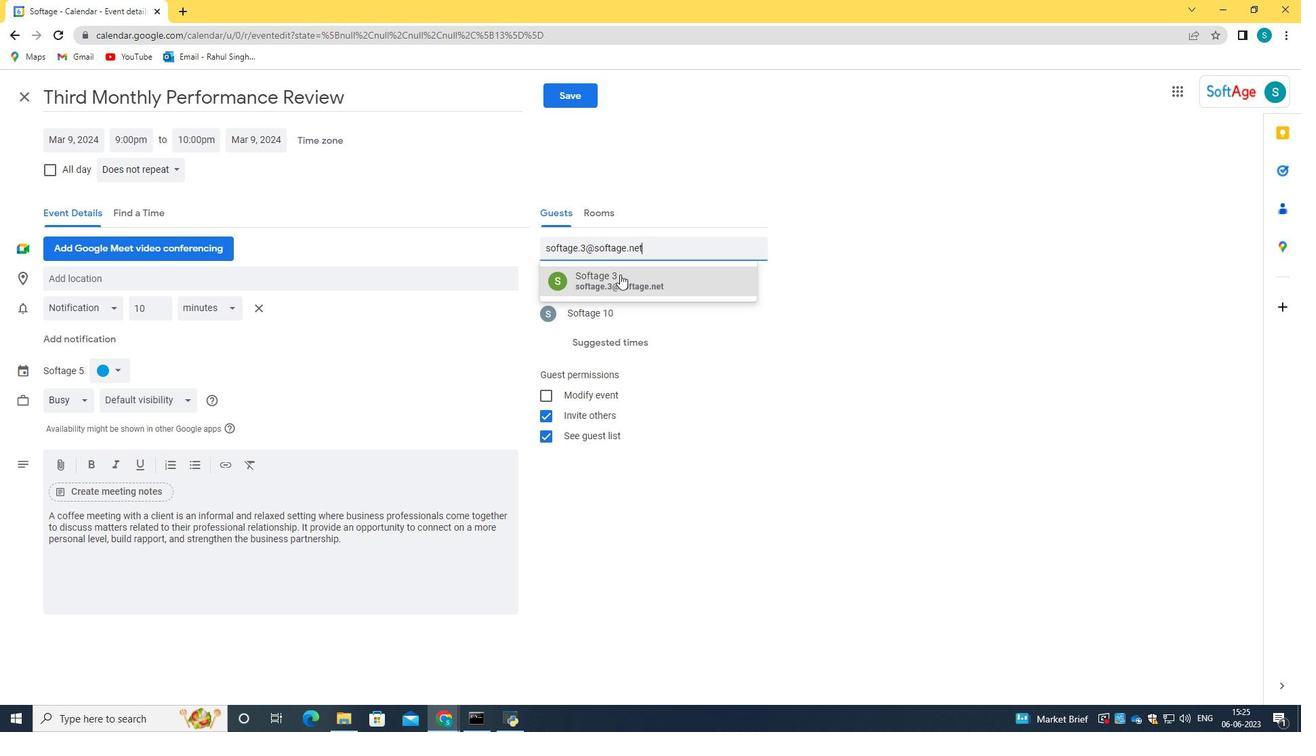 
Action: Mouse pressed left at (615, 287)
Screenshot: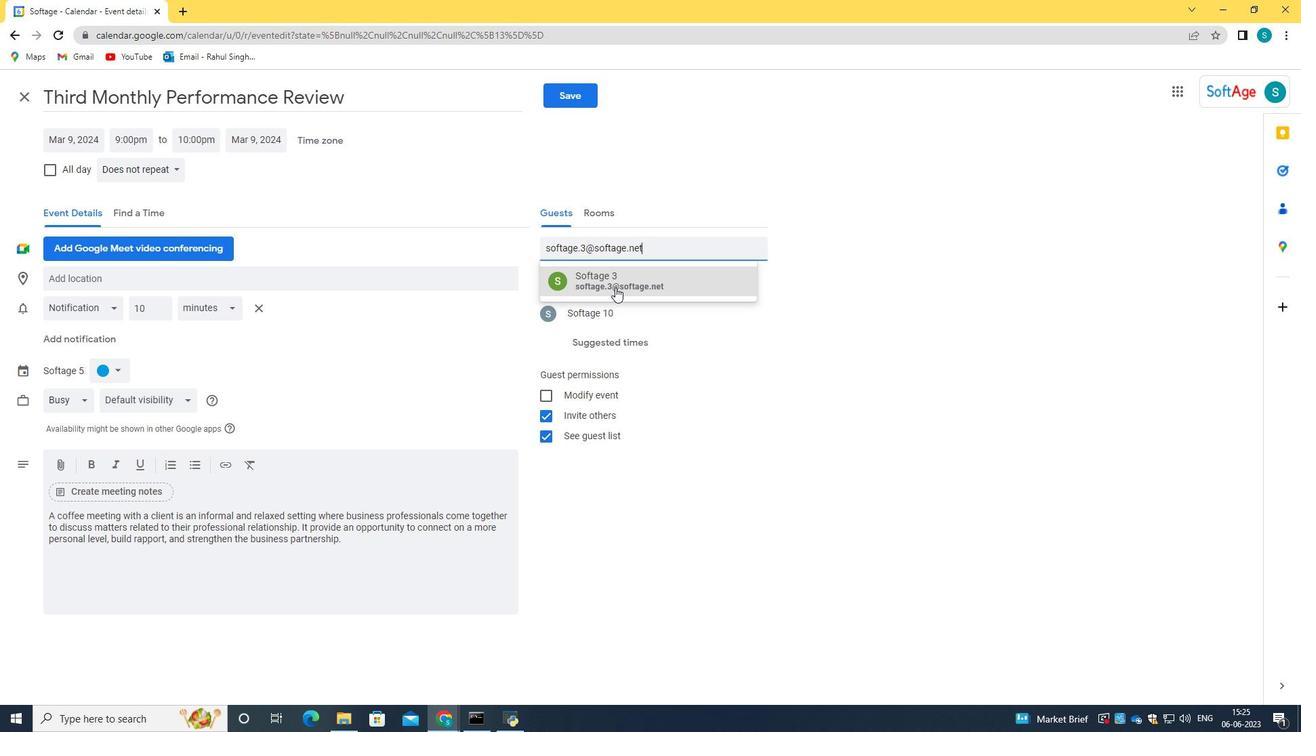 
Action: Mouse moved to (145, 169)
Screenshot: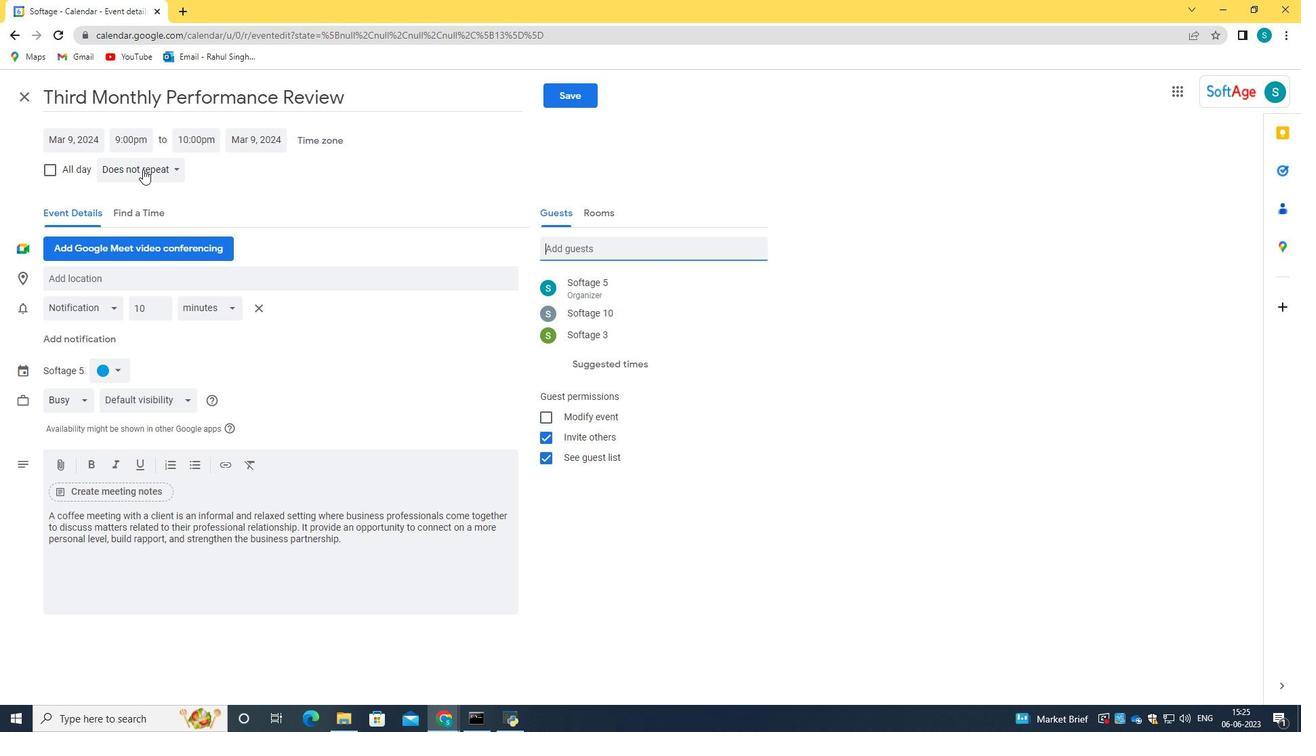 
Action: Mouse pressed left at (145, 169)
Screenshot: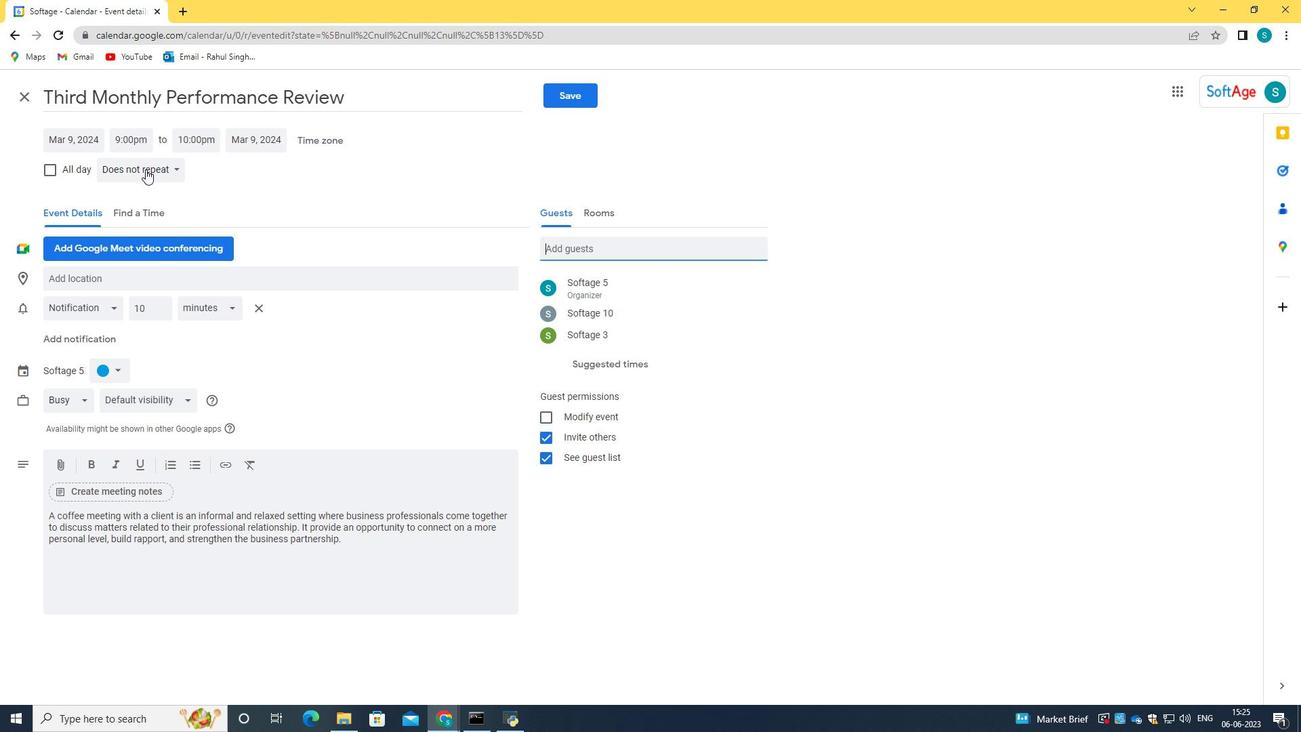 
Action: Mouse moved to (149, 195)
Screenshot: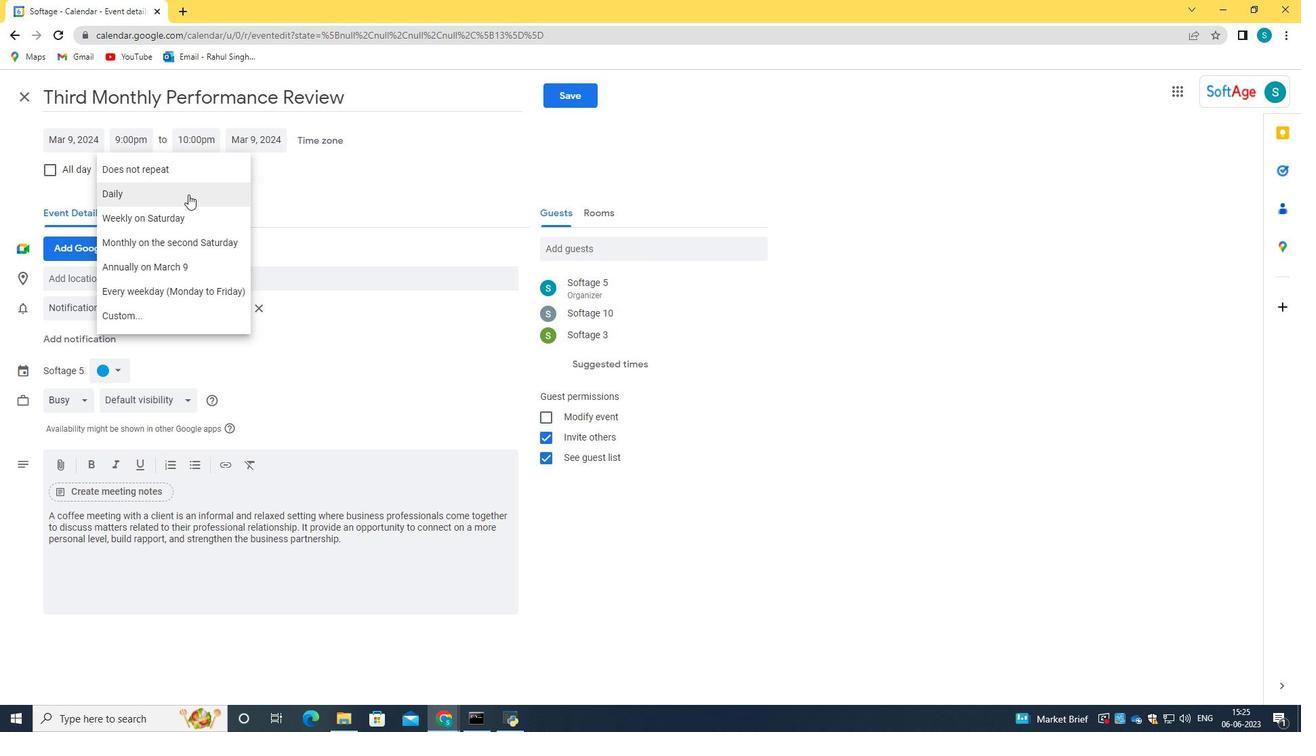 
Action: Mouse pressed left at (149, 195)
Screenshot: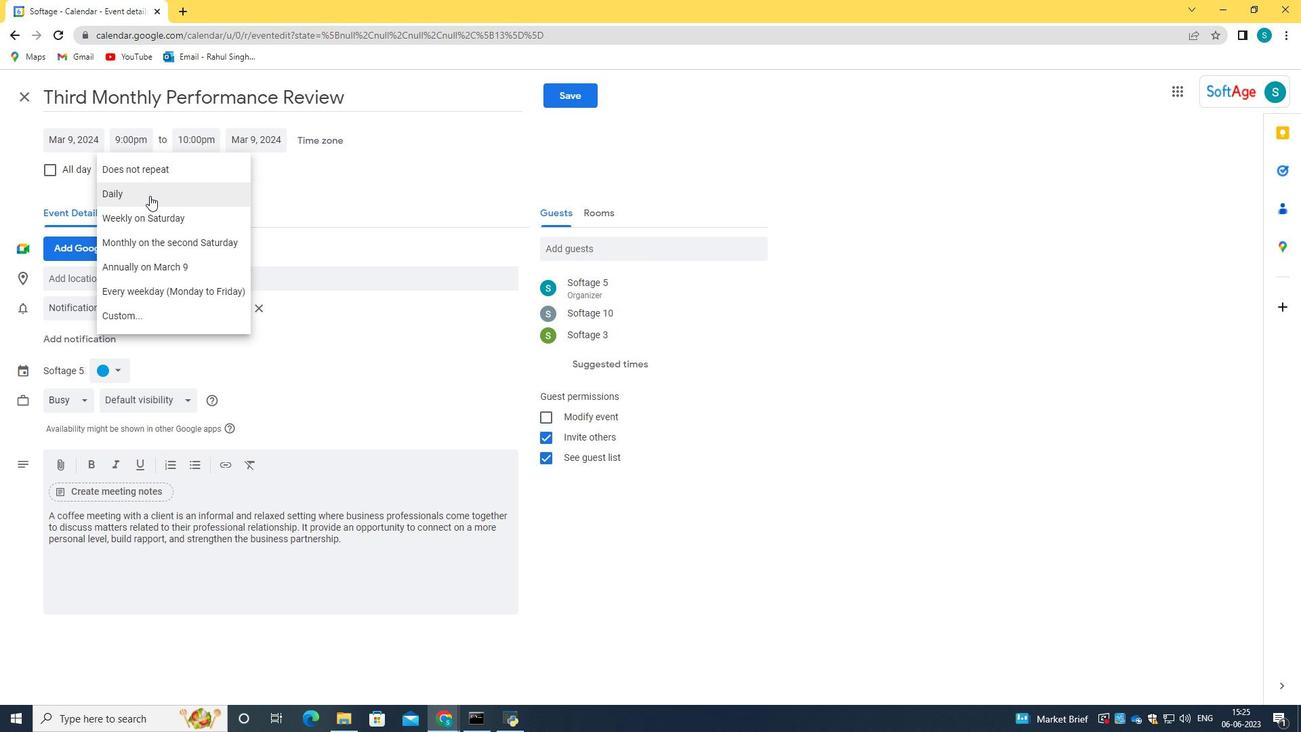 
Action: Mouse moved to (562, 104)
Screenshot: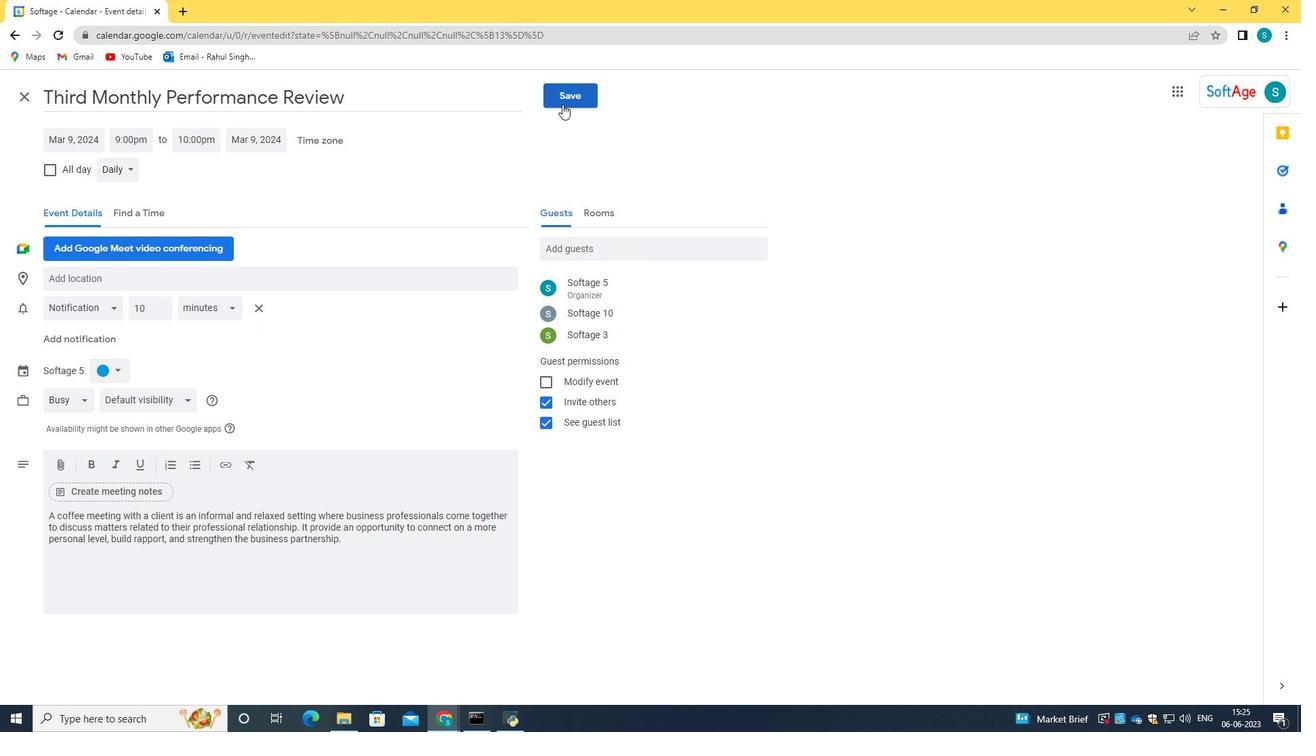 
Action: Mouse pressed left at (562, 104)
Screenshot: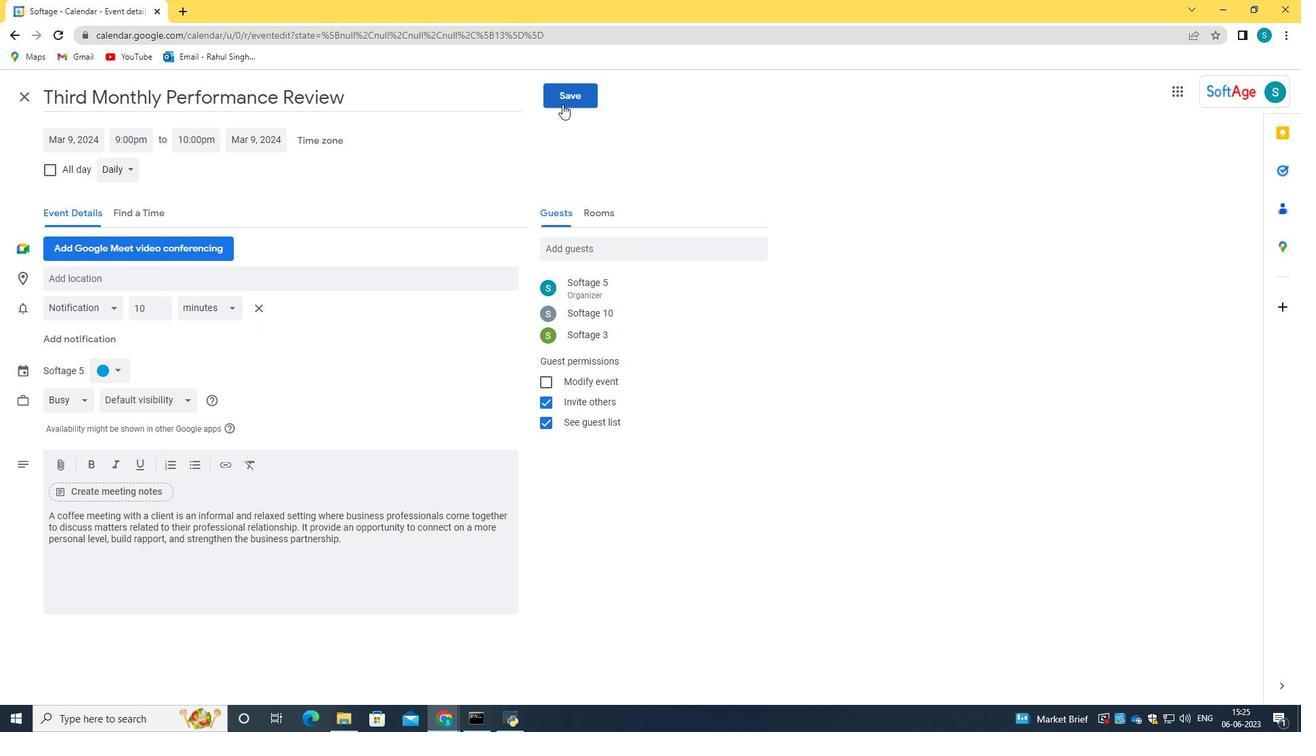 
Action: Mouse moved to (785, 427)
Screenshot: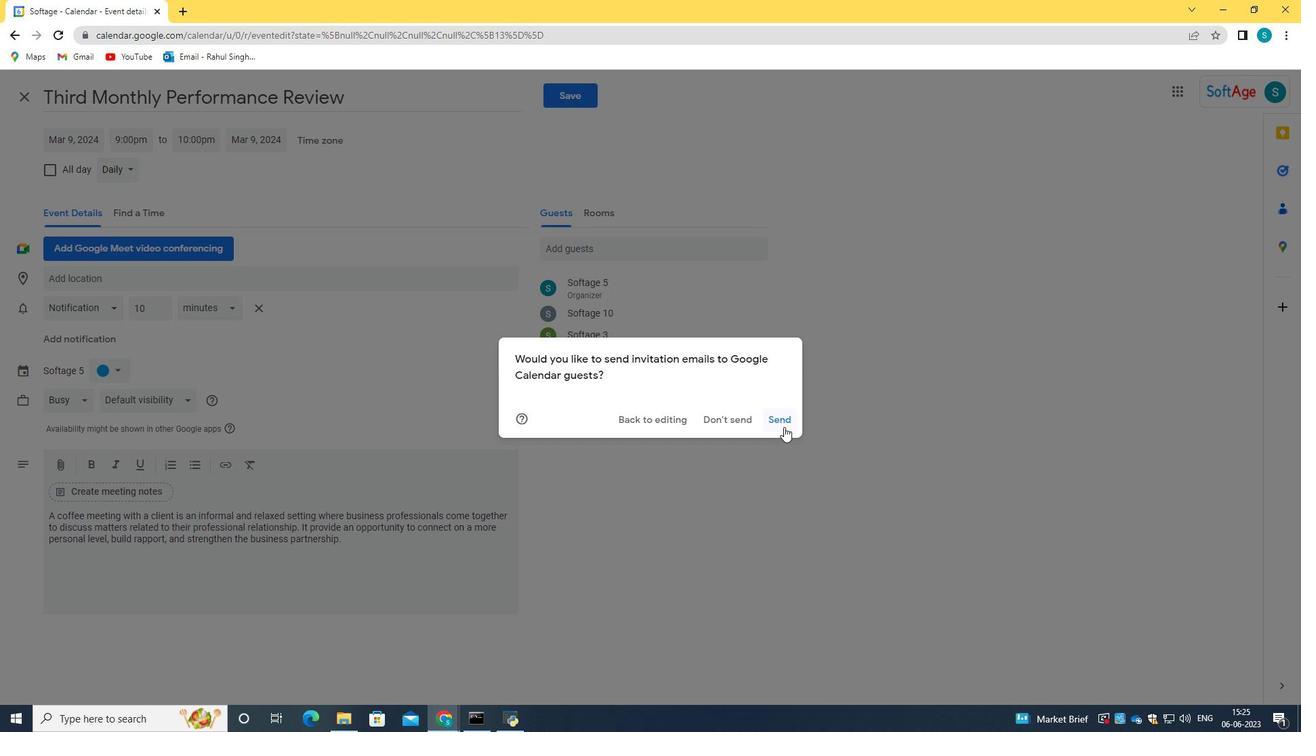 
Action: Mouse pressed left at (785, 427)
Screenshot: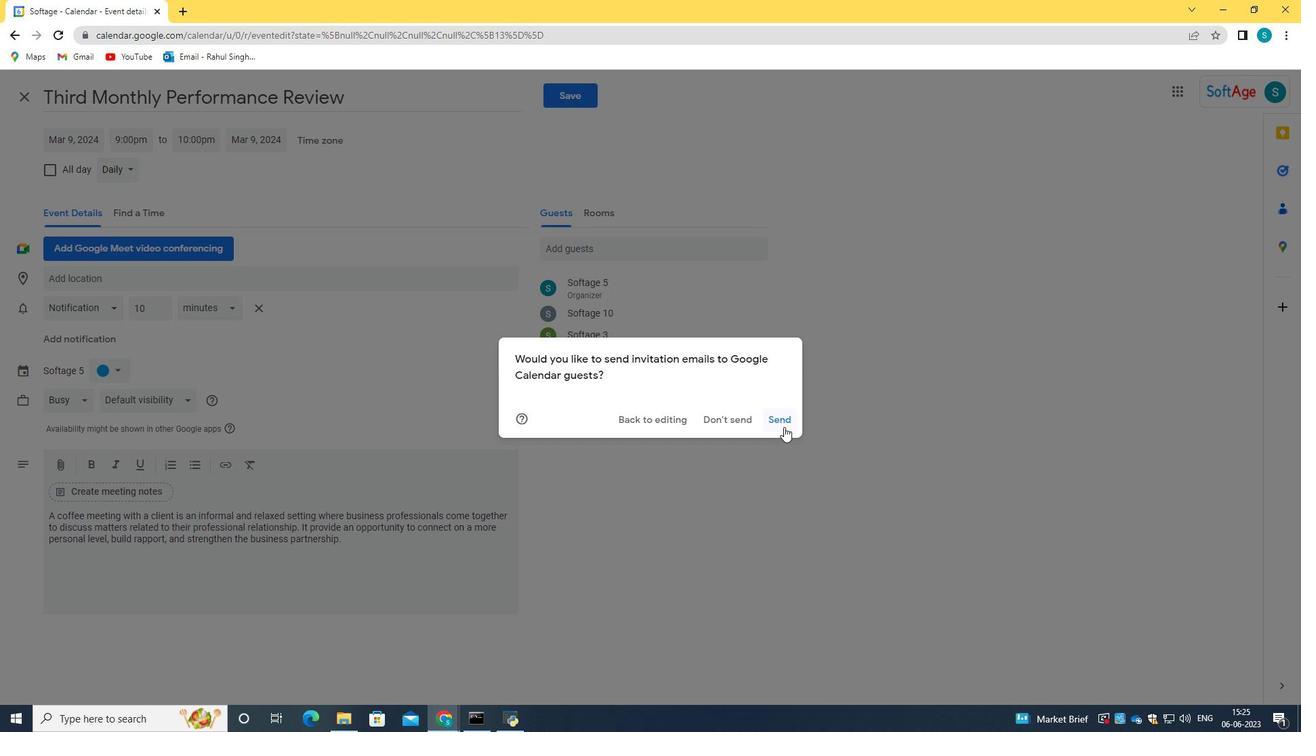 
